 Task: Research Airbnb accommodation in Linz, Austria from 10th December, 2023 to 15th December, 2023 for 7 adults.4 bedrooms having 7 beds and 4 bathrooms. Property type can be house. Amenities needed are: wifi, TV, hot tub, gym, smoking allowed. Booking option can be shelf check-in. Look for 3 properties as per requirement.
Action: Key pressed <Key.caps_lock>L<Key.caps_lock>inz
Screenshot: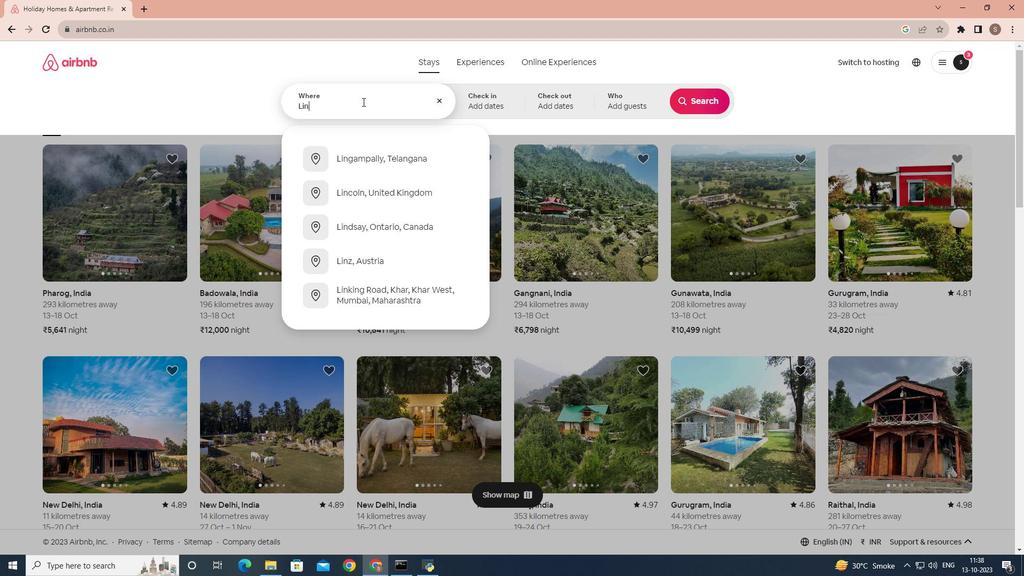 
Action: Mouse moved to (380, 165)
Screenshot: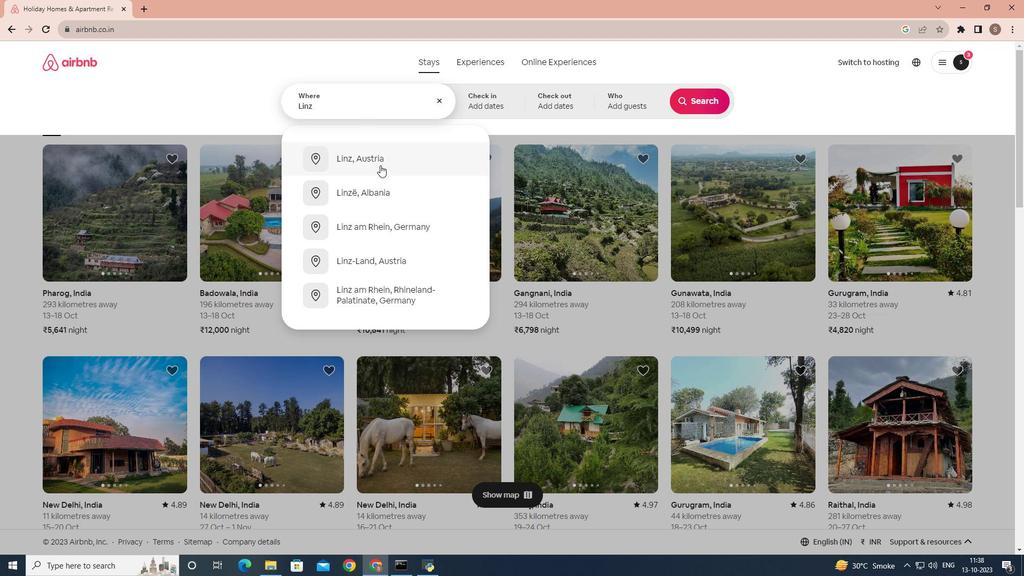 
Action: Mouse pressed left at (380, 165)
Screenshot: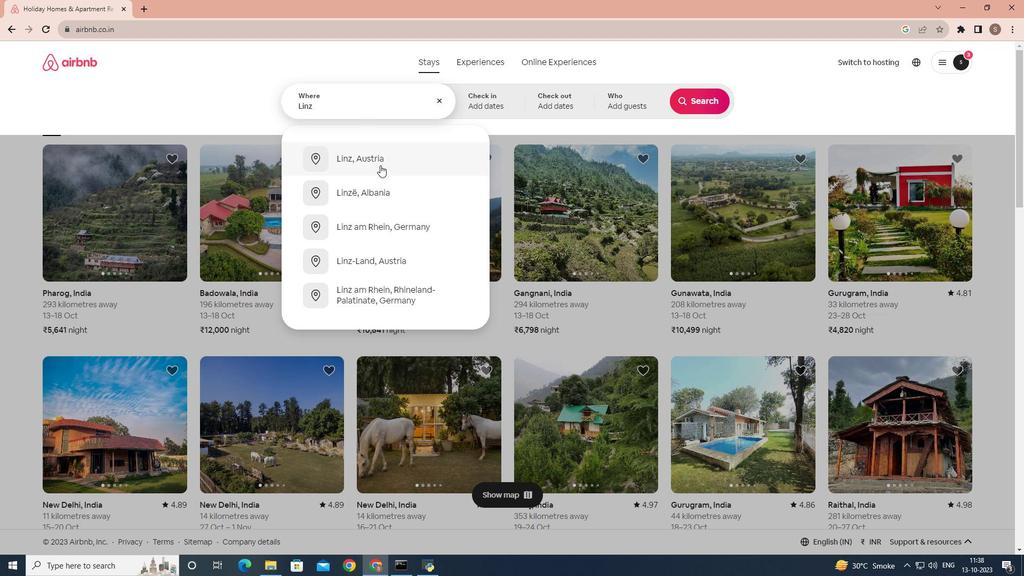 
Action: Mouse moved to (696, 181)
Screenshot: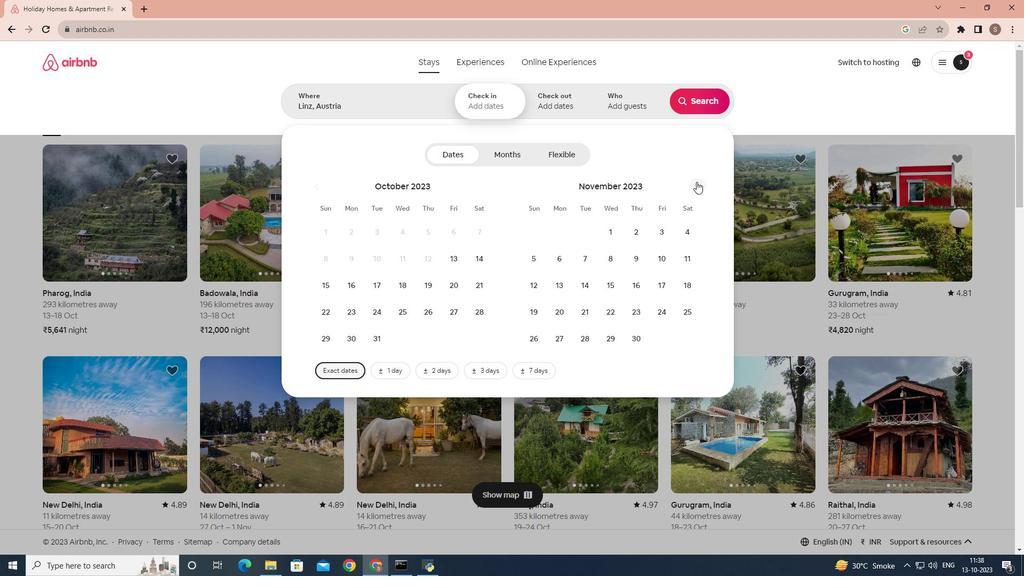 
Action: Mouse pressed left at (696, 181)
Screenshot: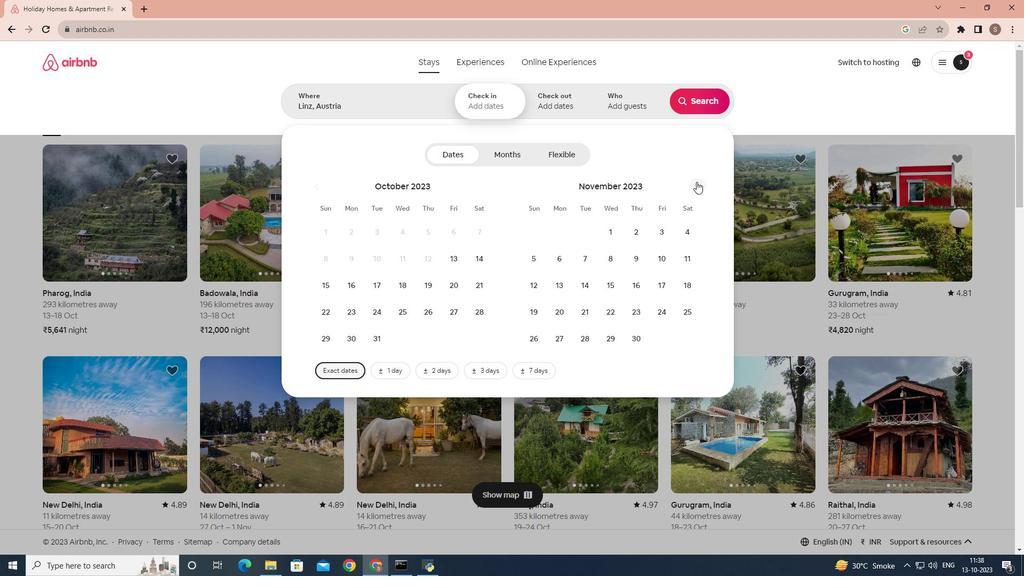 
Action: Mouse moved to (539, 284)
Screenshot: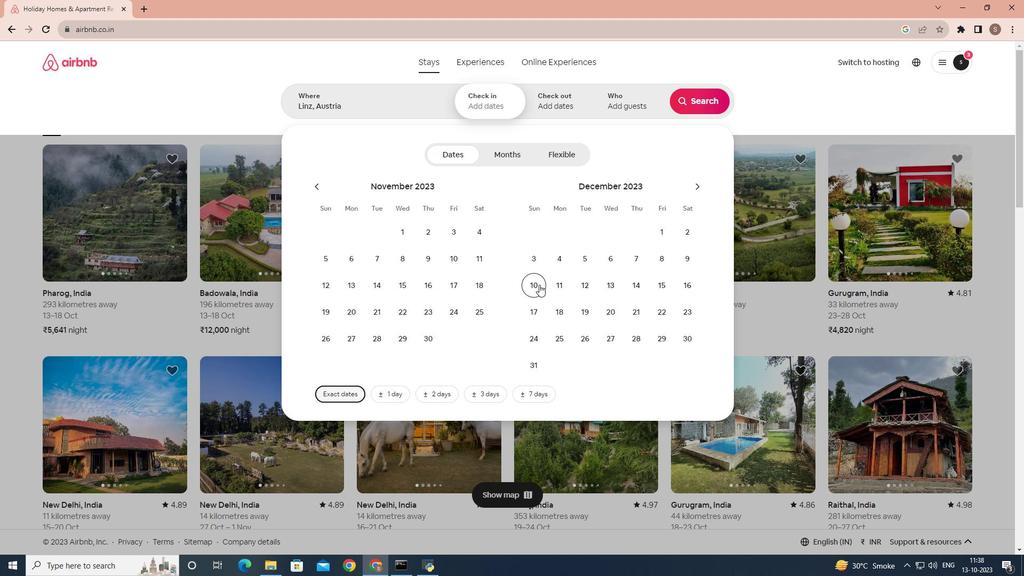 
Action: Mouse pressed left at (539, 284)
Screenshot: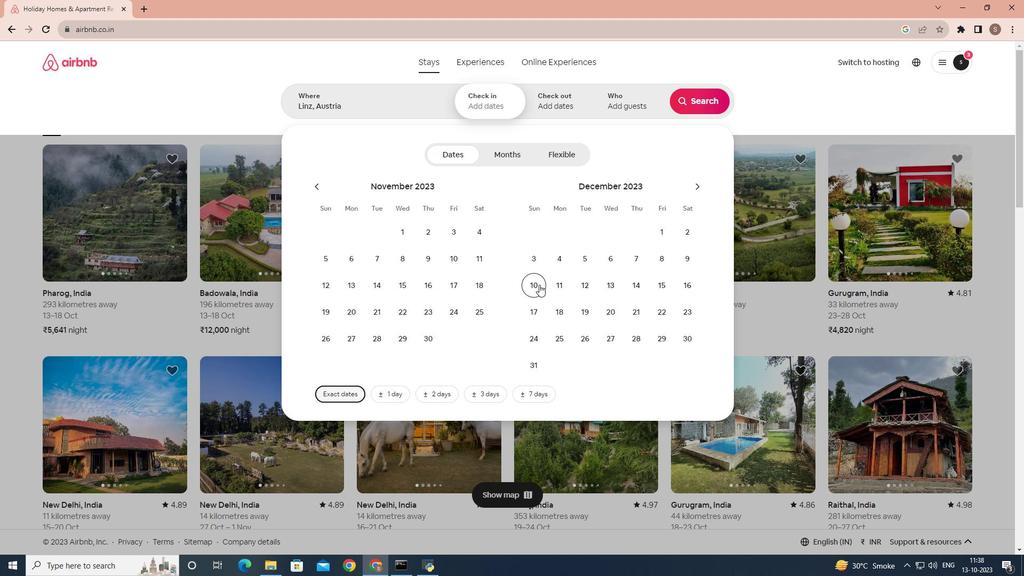 
Action: Mouse moved to (664, 287)
Screenshot: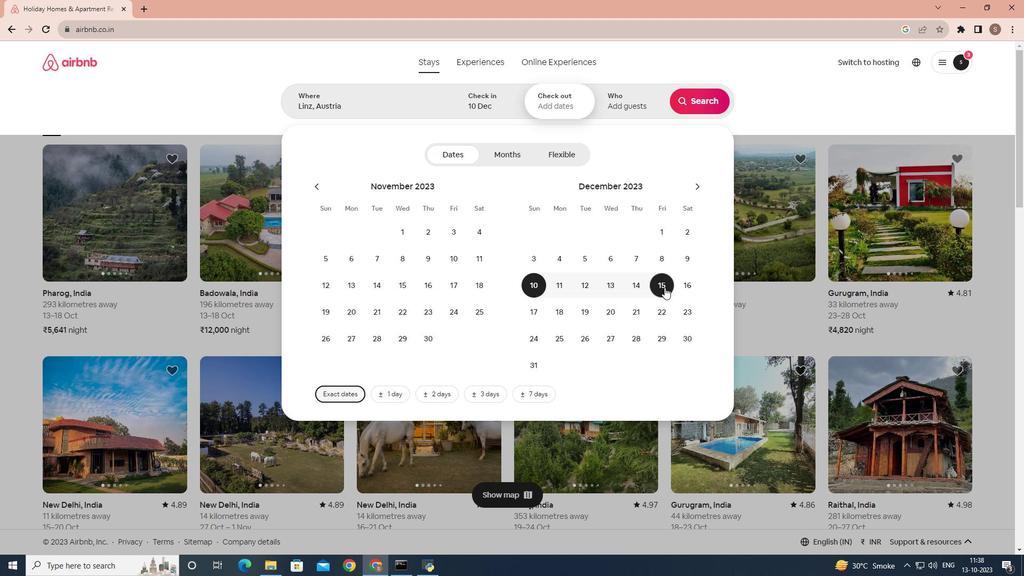 
Action: Mouse pressed left at (664, 287)
Screenshot: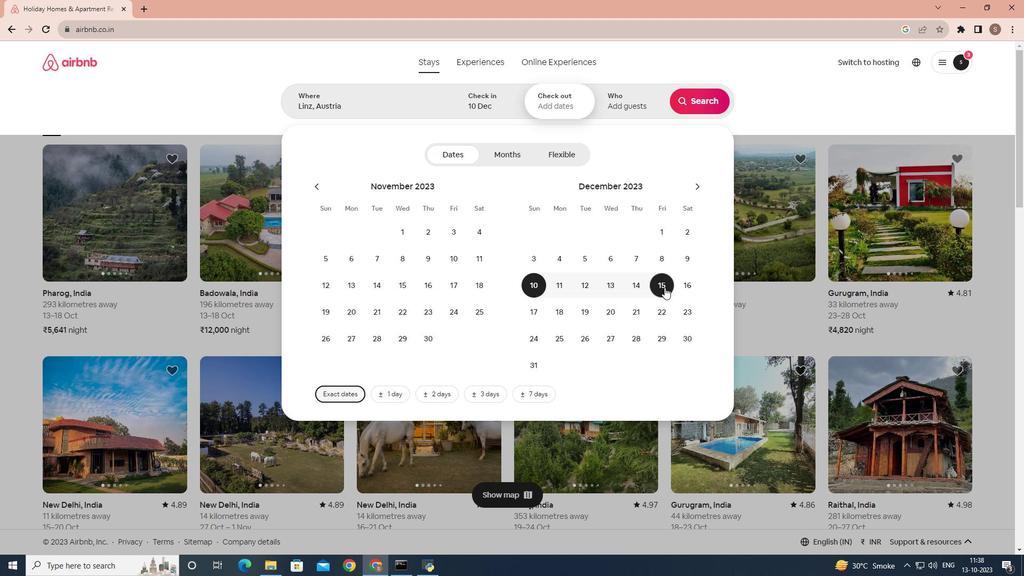 
Action: Mouse moved to (611, 94)
Screenshot: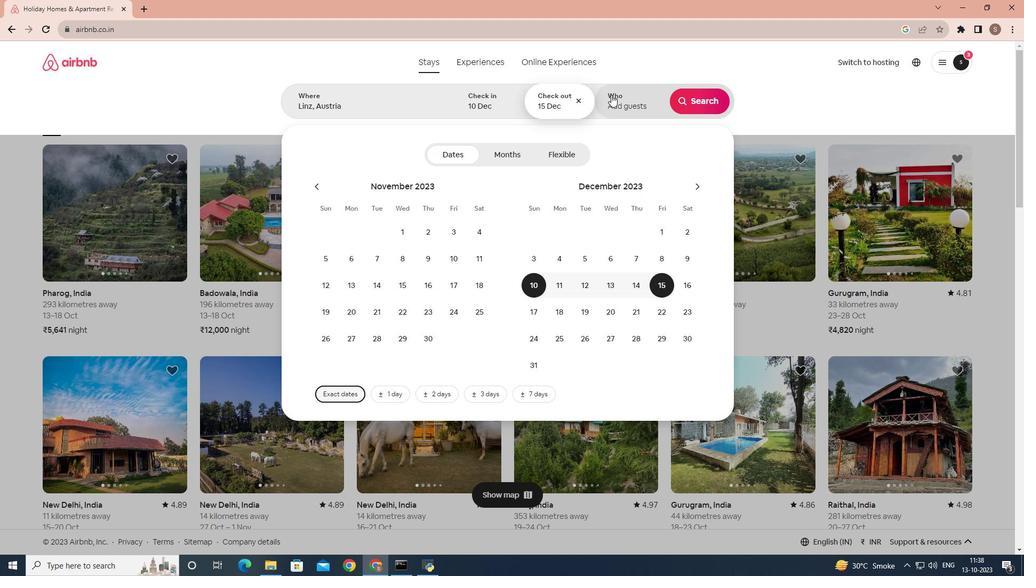 
Action: Mouse pressed left at (611, 94)
Screenshot: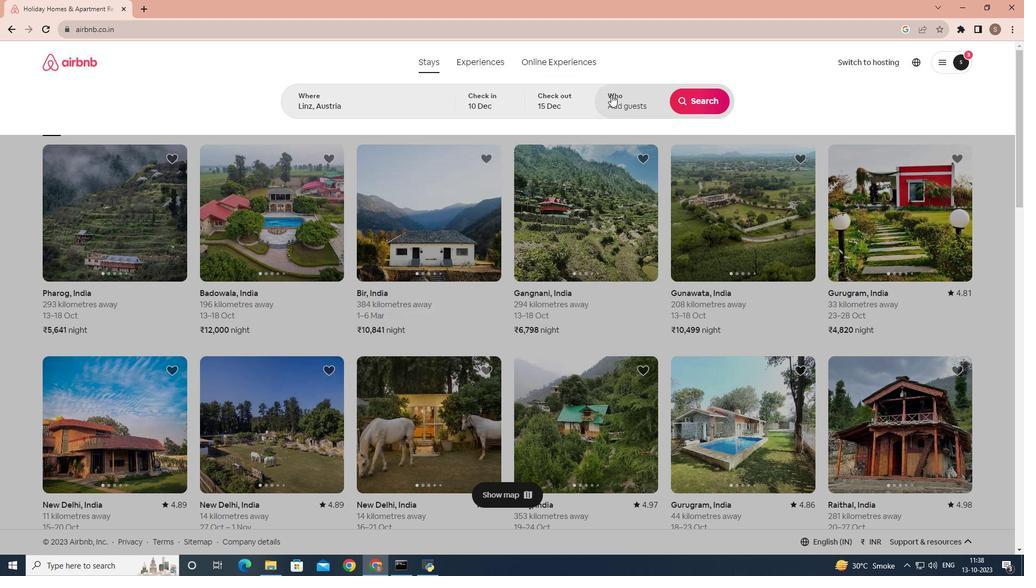 
Action: Mouse moved to (701, 158)
Screenshot: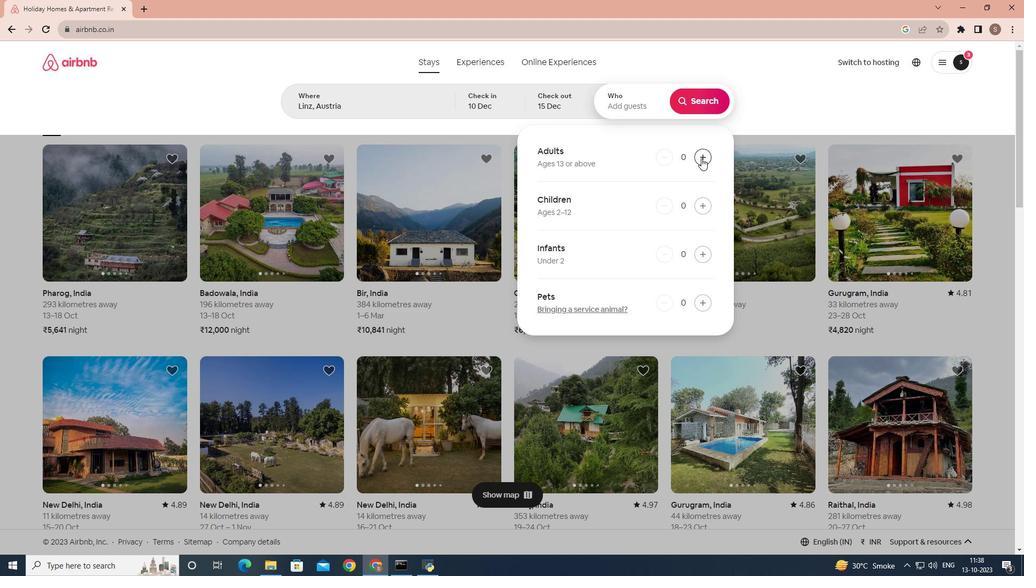 
Action: Mouse pressed left at (701, 158)
Screenshot: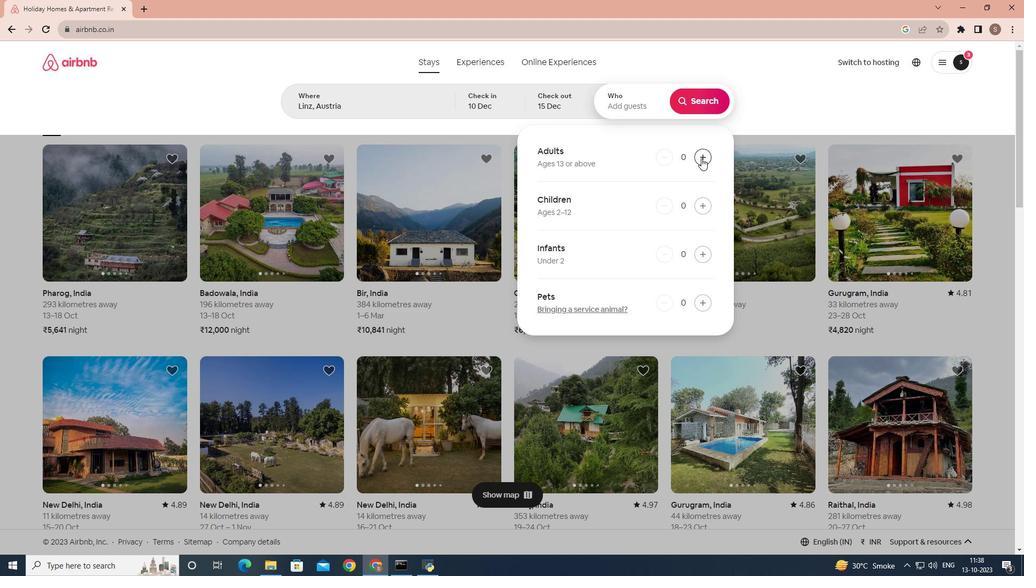 
Action: Mouse pressed left at (701, 158)
Screenshot: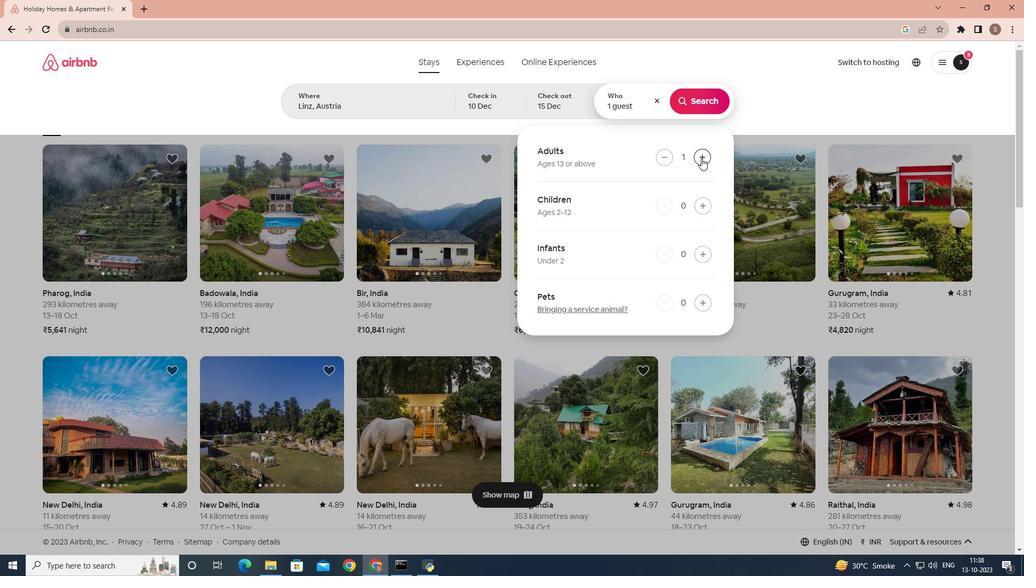 
Action: Mouse pressed left at (701, 158)
Screenshot: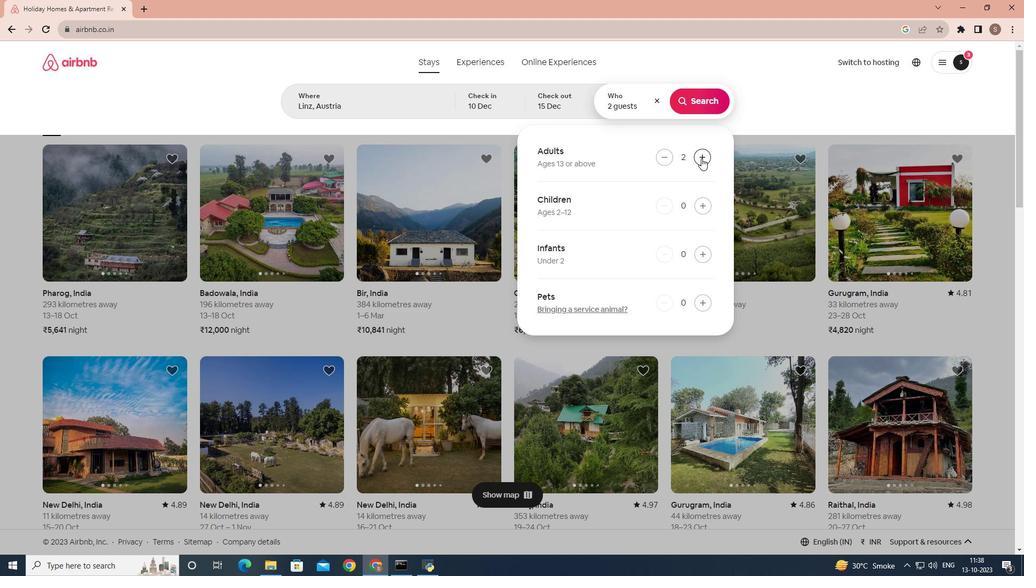 
Action: Mouse pressed left at (701, 158)
Screenshot: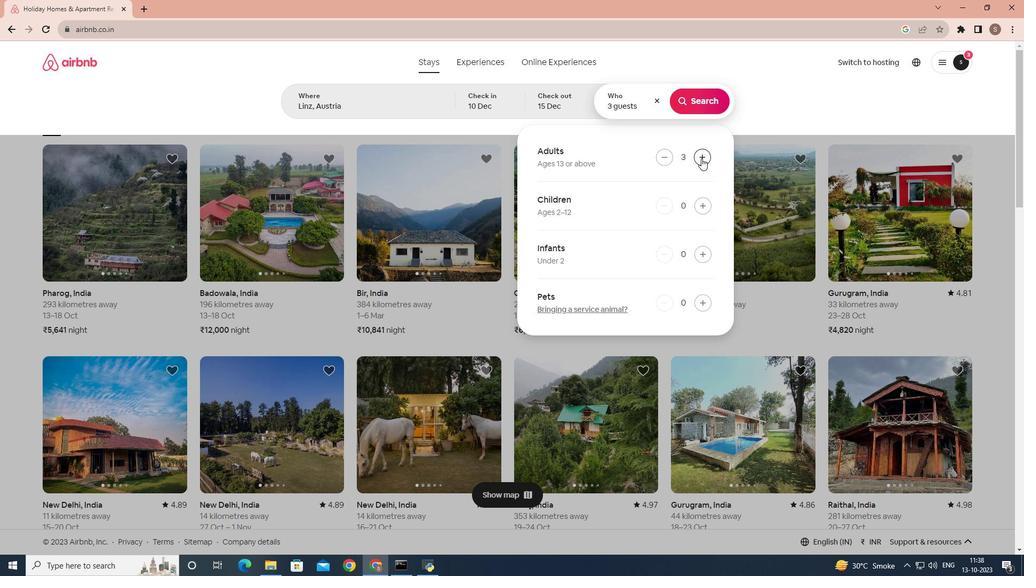 
Action: Mouse pressed left at (701, 158)
Screenshot: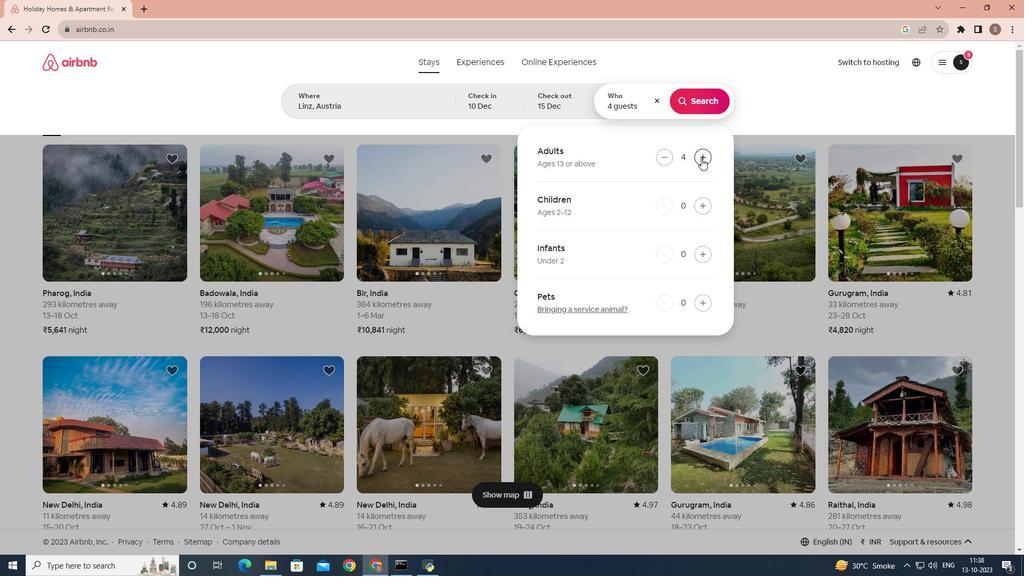 
Action: Mouse pressed left at (701, 158)
Screenshot: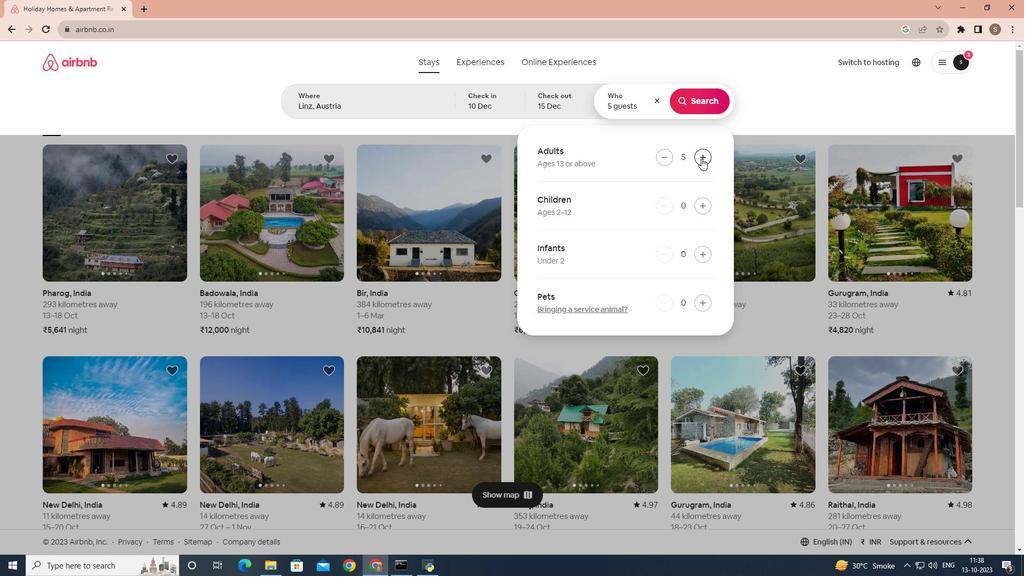 
Action: Mouse pressed left at (701, 158)
Screenshot: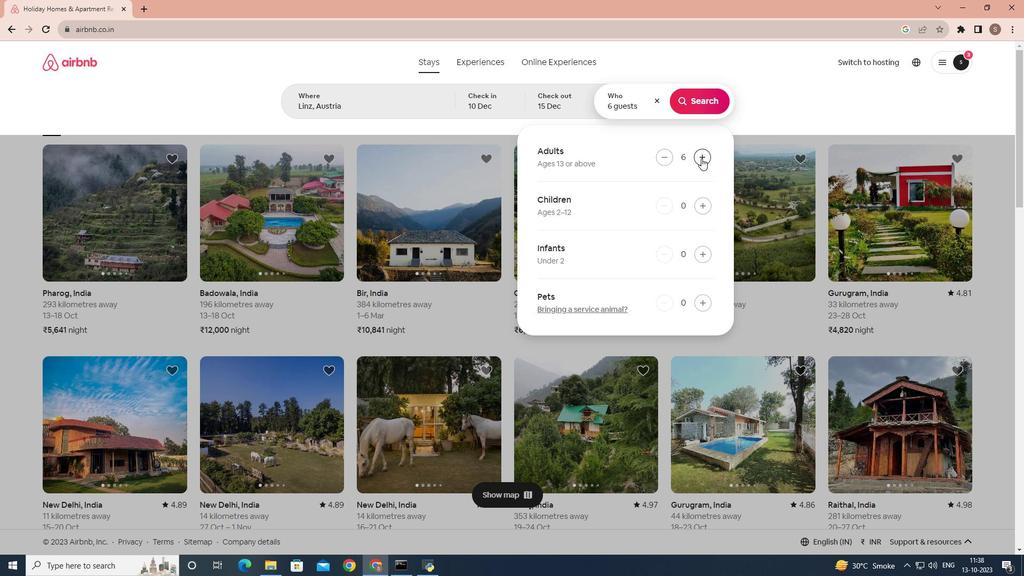 
Action: Mouse moved to (702, 108)
Screenshot: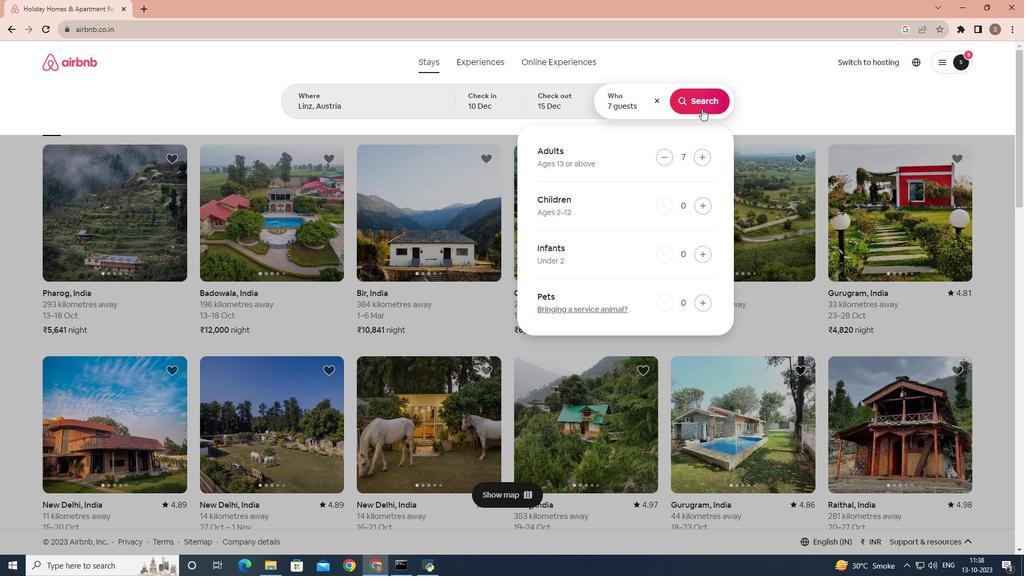 
Action: Mouse pressed left at (702, 108)
Screenshot: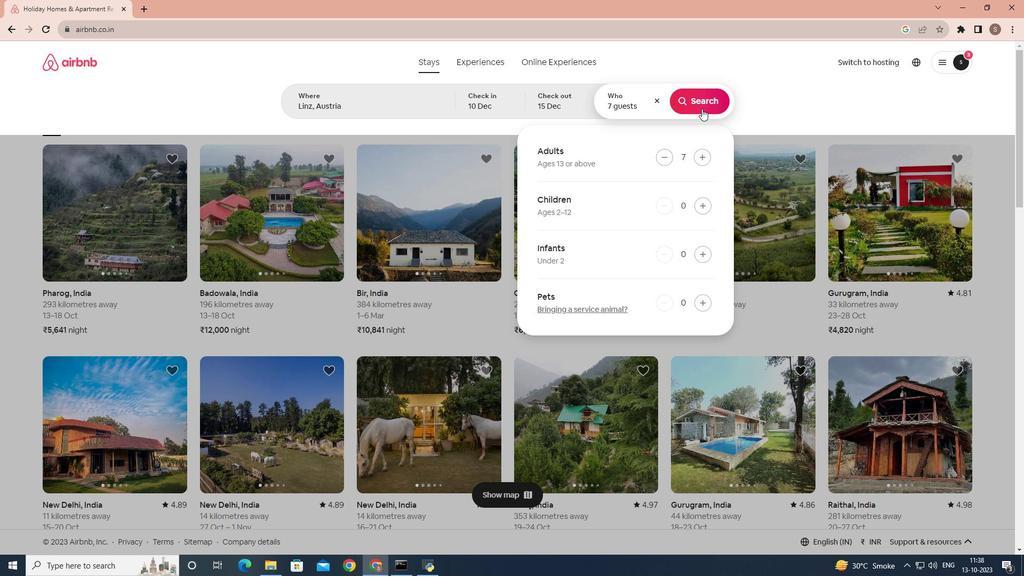 
Action: Mouse moved to (856, 113)
Screenshot: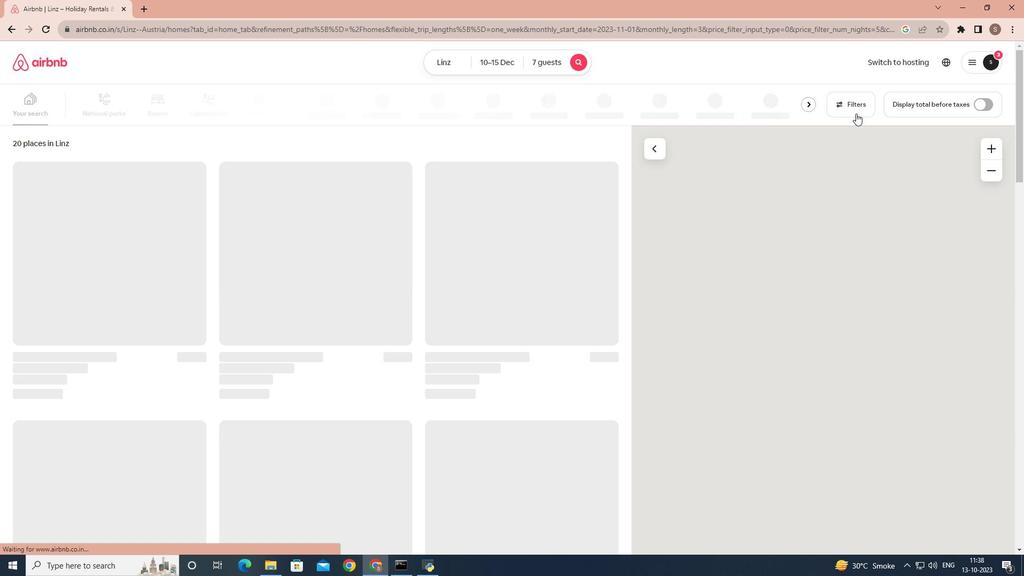 
Action: Mouse pressed left at (856, 113)
Screenshot: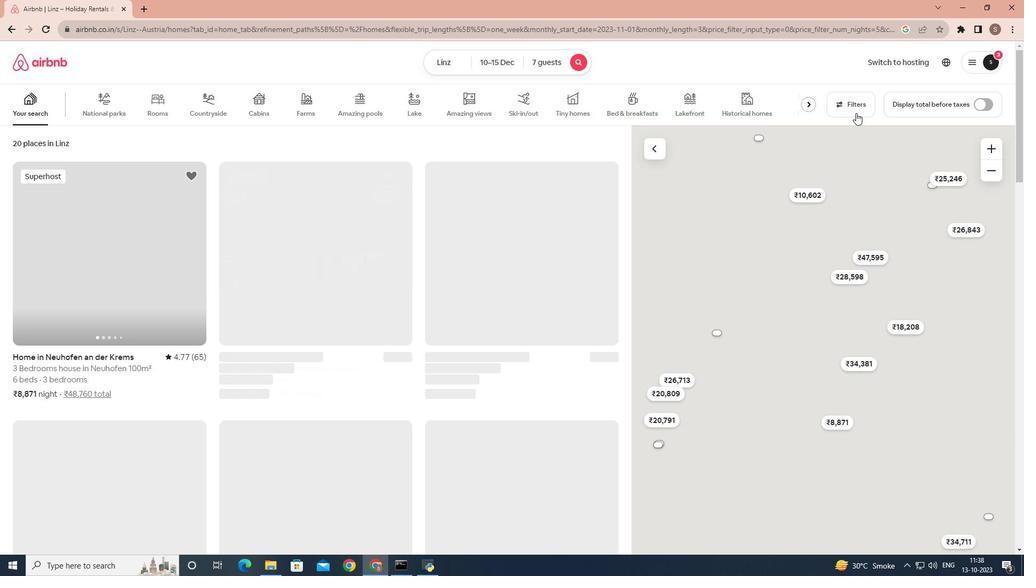 
Action: Mouse moved to (389, 350)
Screenshot: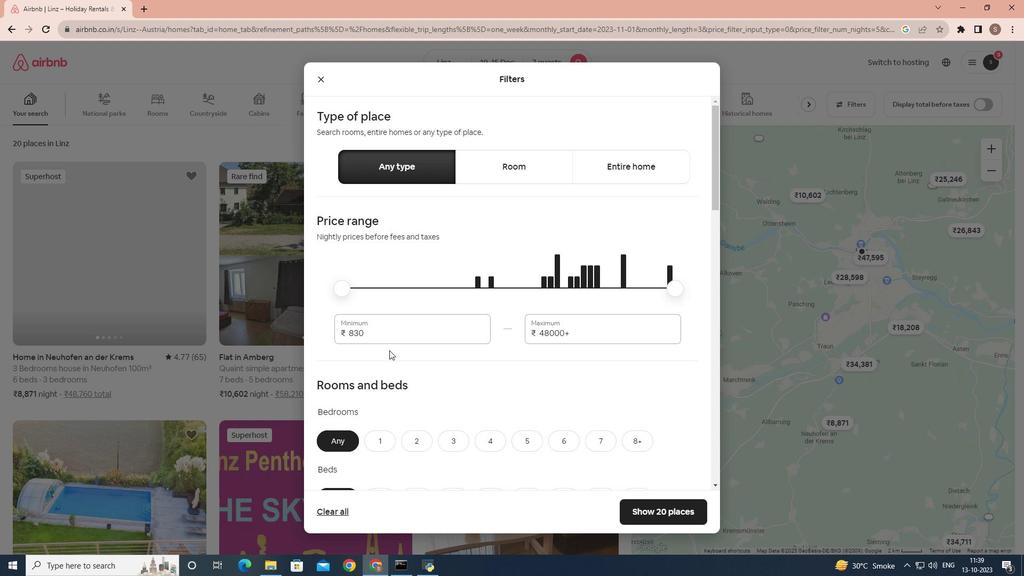
Action: Mouse scrolled (389, 349) with delta (0, 0)
Screenshot: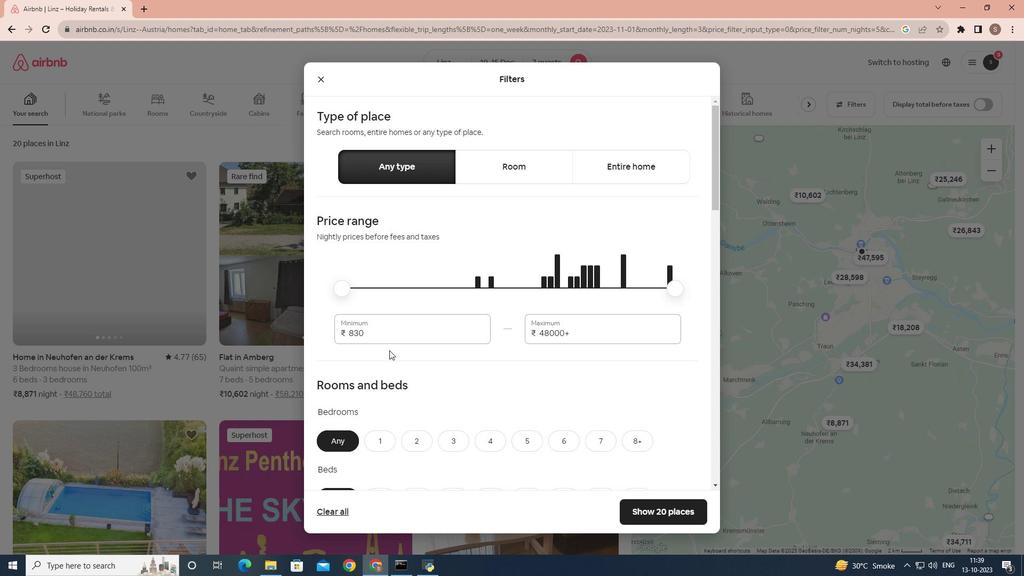 
Action: Mouse scrolled (389, 349) with delta (0, 0)
Screenshot: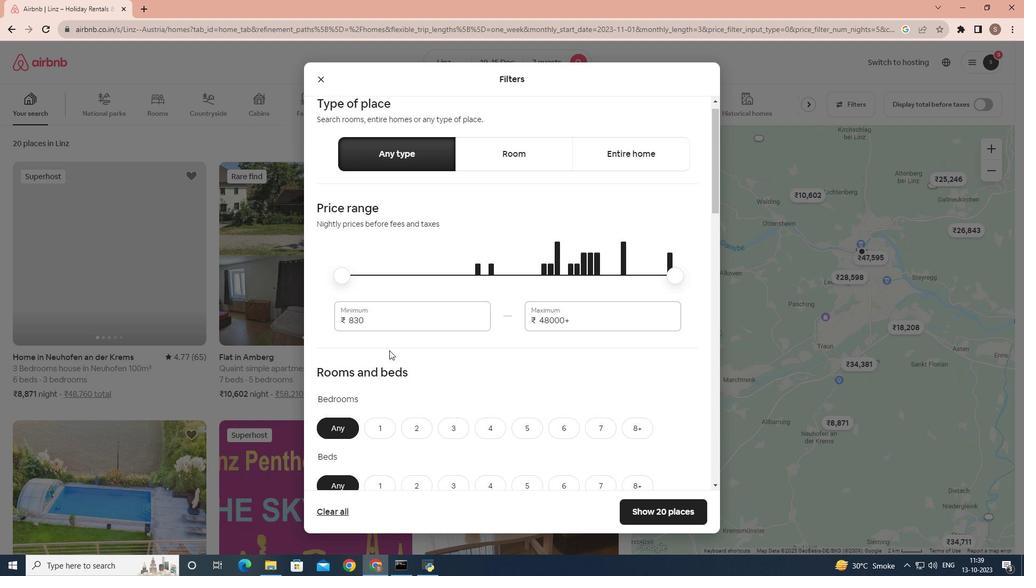 
Action: Mouse scrolled (389, 349) with delta (0, 0)
Screenshot: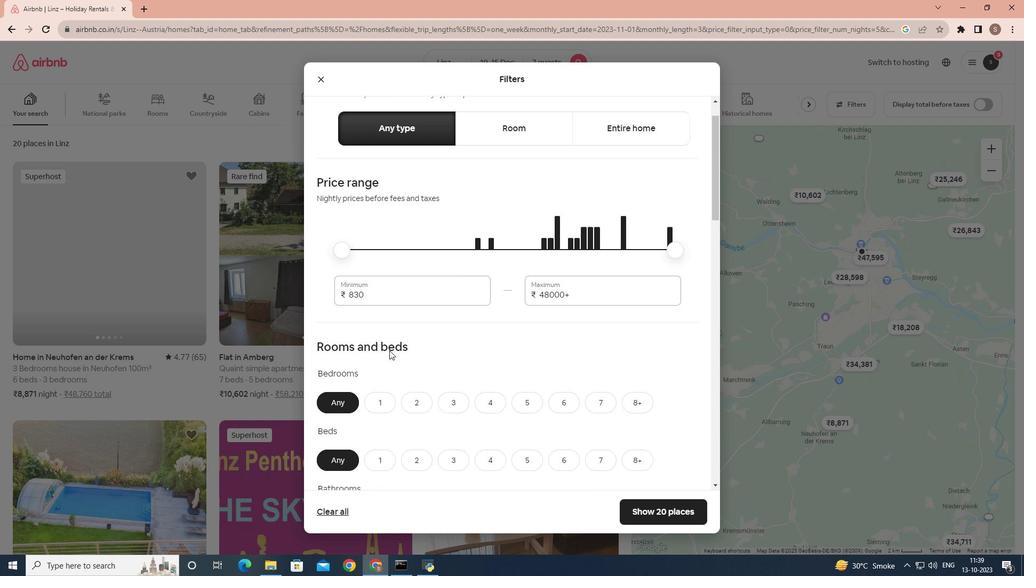 
Action: Mouse moved to (490, 280)
Screenshot: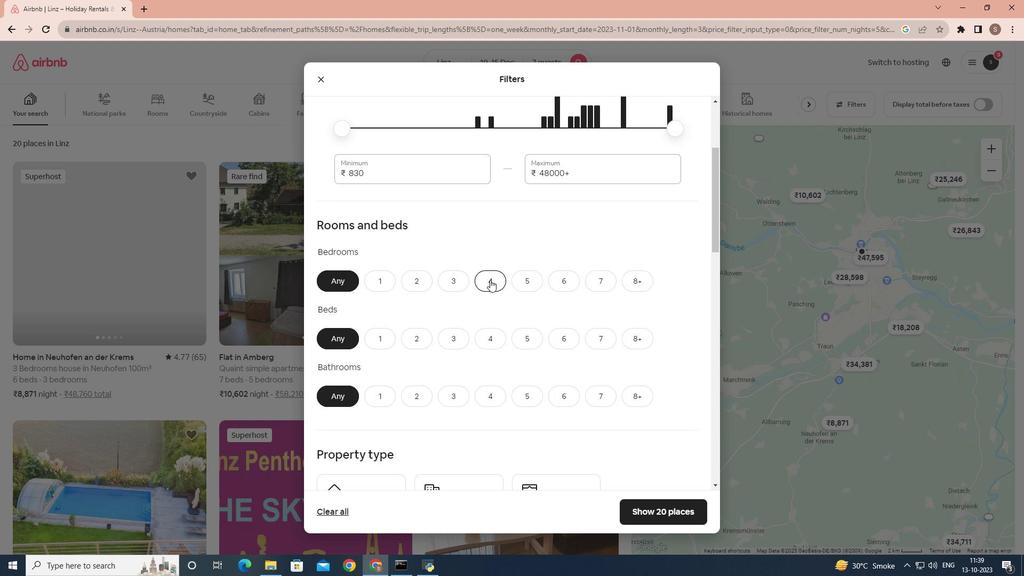 
Action: Mouse pressed left at (490, 280)
Screenshot: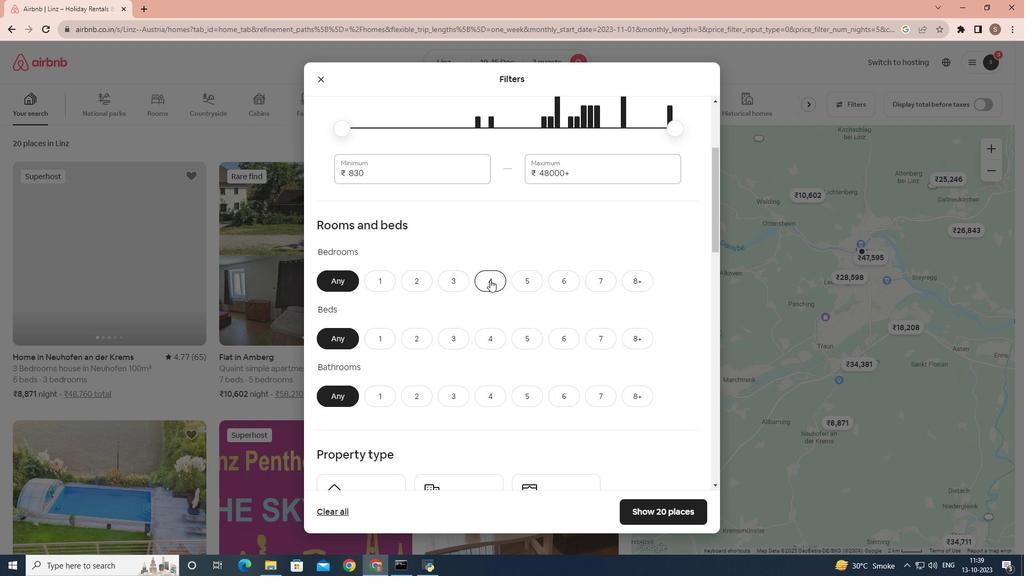 
Action: Mouse moved to (610, 335)
Screenshot: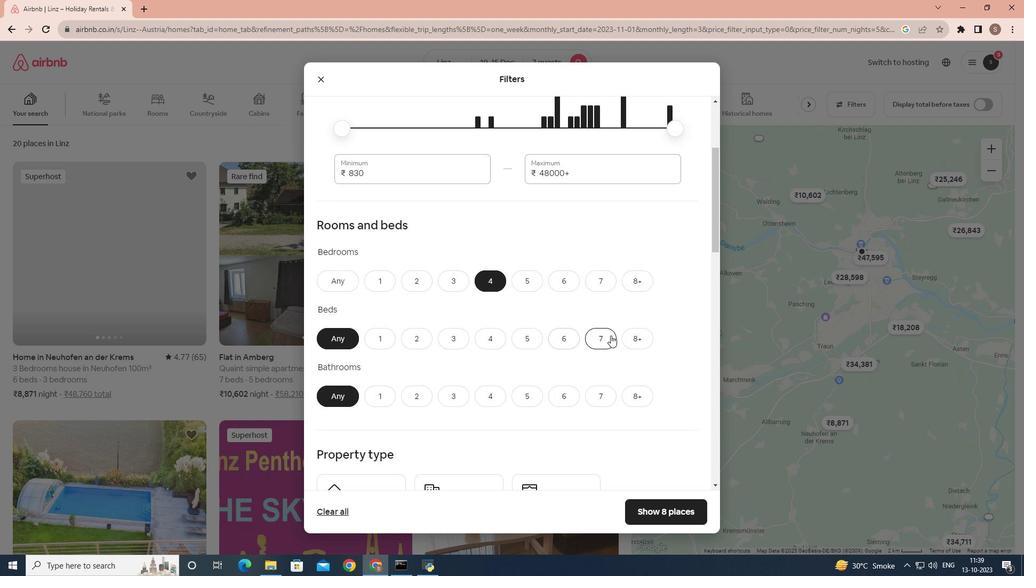 
Action: Mouse pressed left at (610, 335)
Screenshot: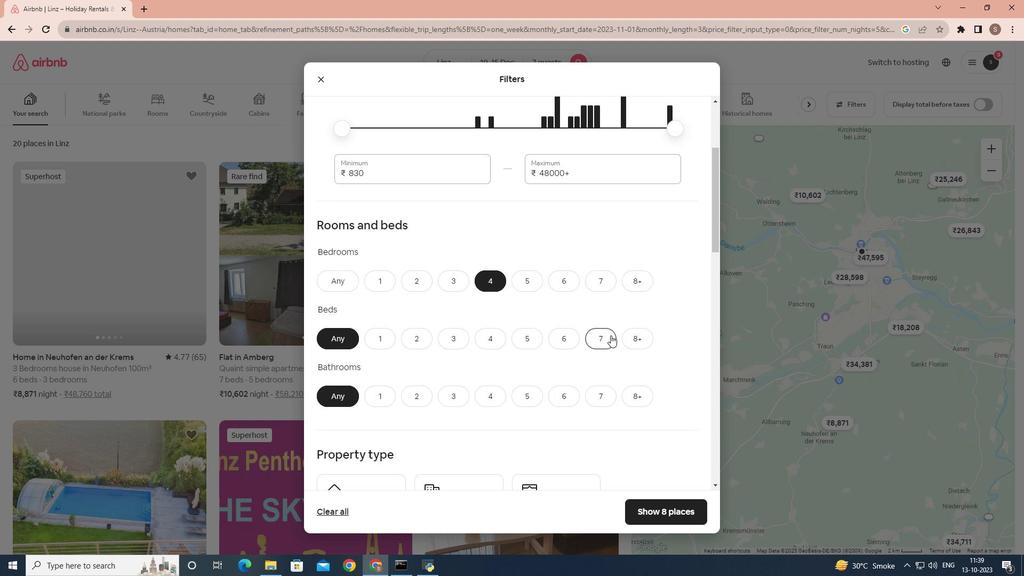 
Action: Mouse moved to (496, 399)
Screenshot: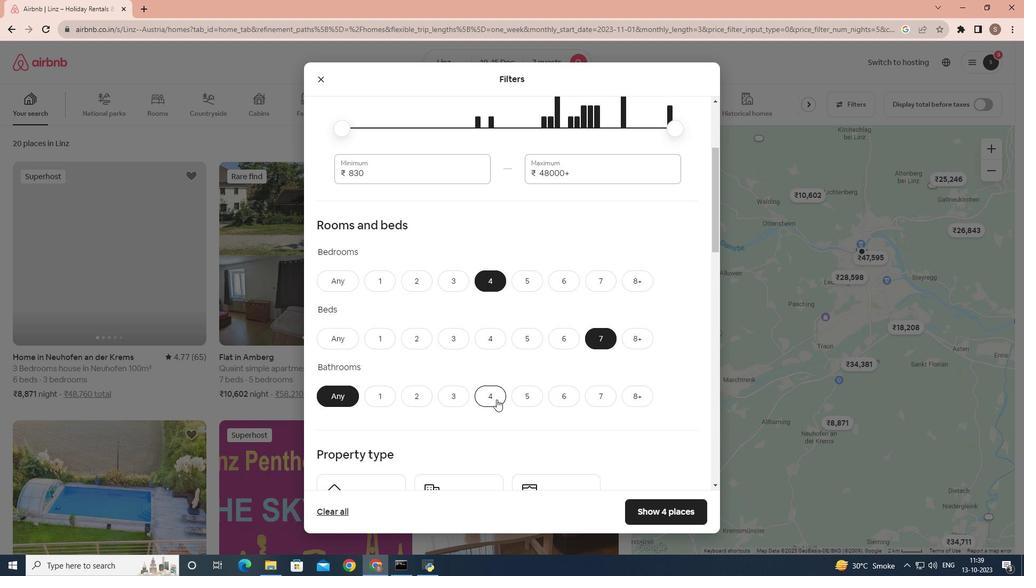 
Action: Mouse pressed left at (496, 399)
Screenshot: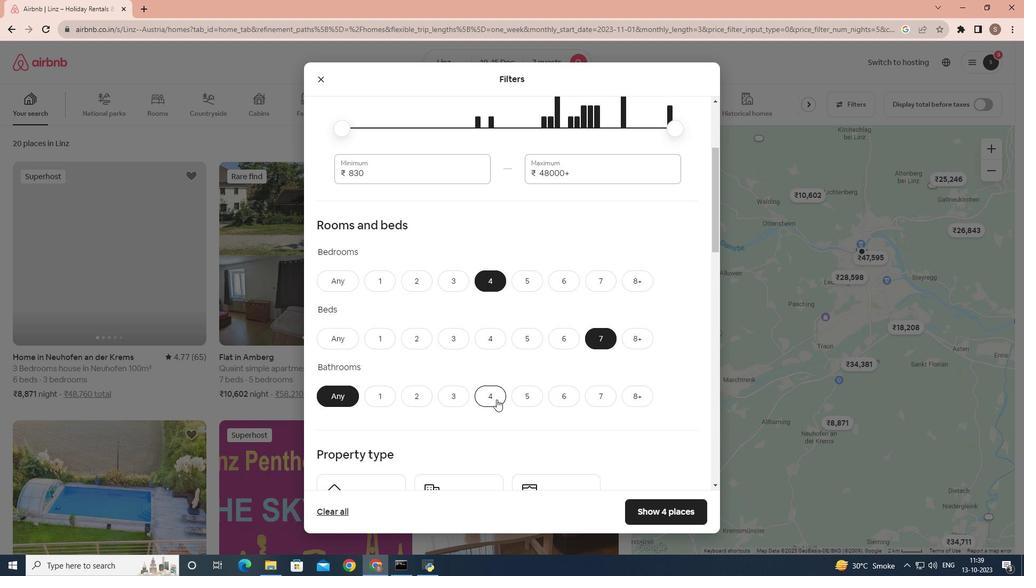 
Action: Mouse moved to (373, 401)
Screenshot: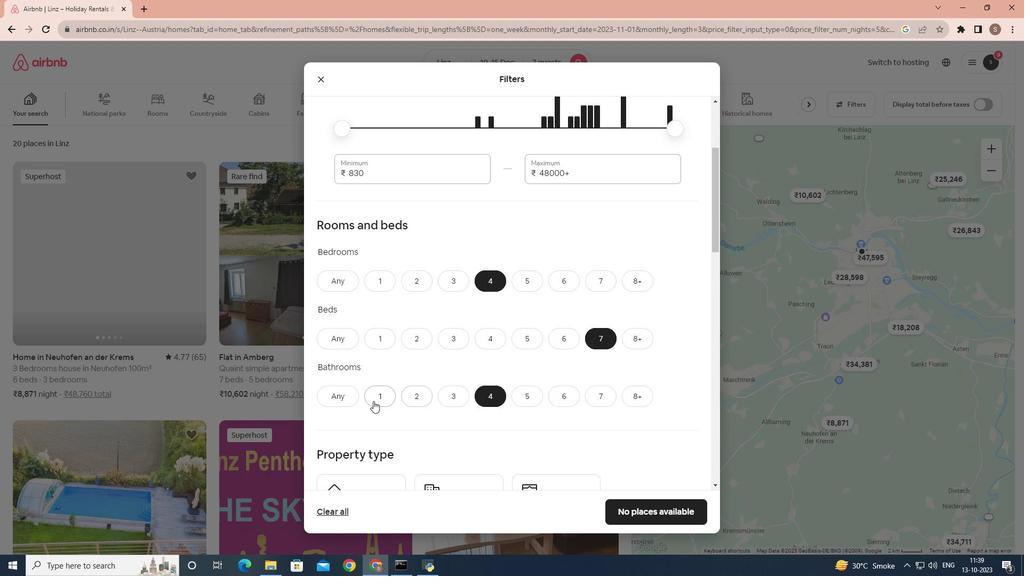 
Action: Mouse scrolled (373, 400) with delta (0, 0)
Screenshot: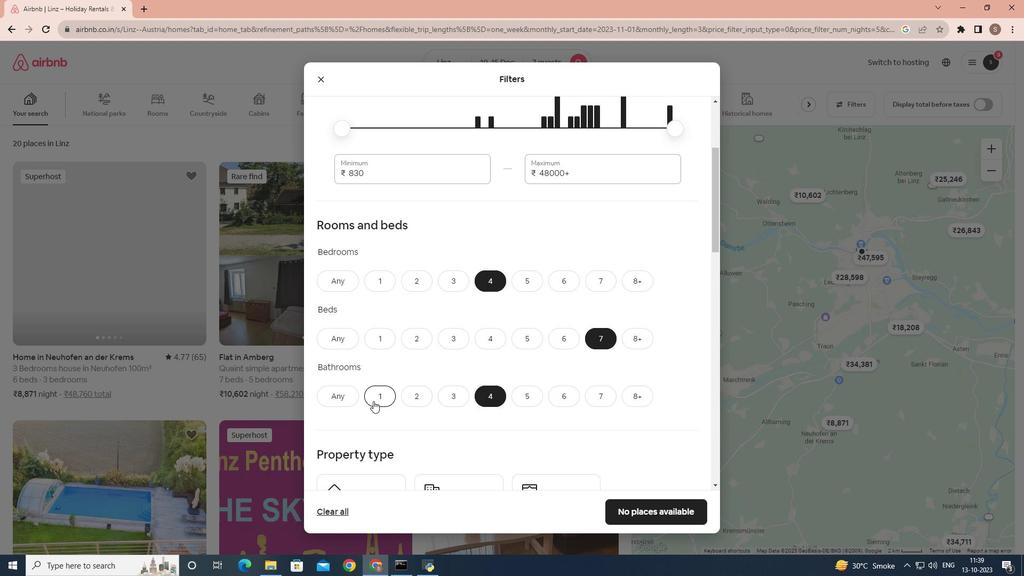
Action: Mouse scrolled (373, 400) with delta (0, 0)
Screenshot: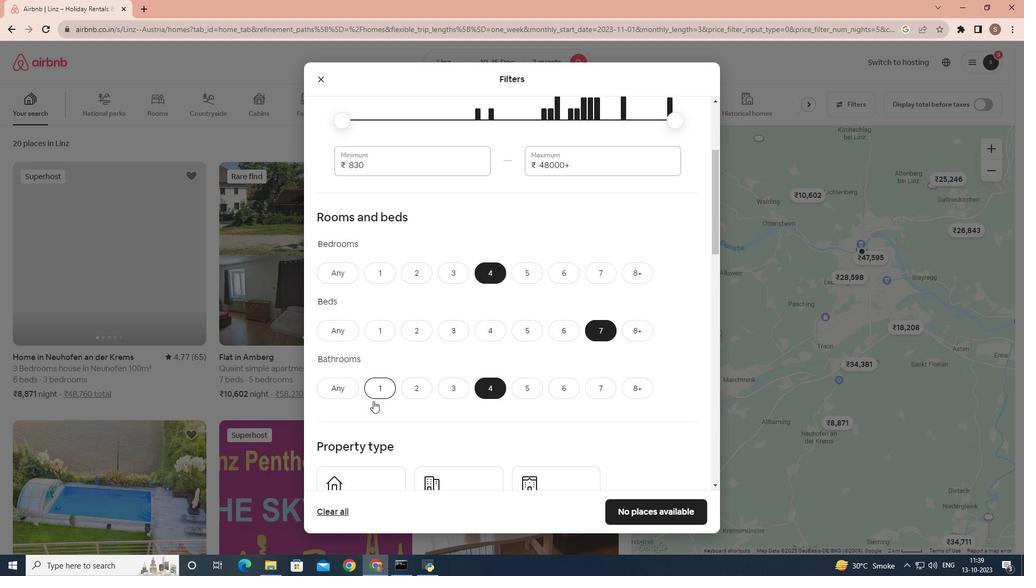 
Action: Mouse scrolled (373, 400) with delta (0, 0)
Screenshot: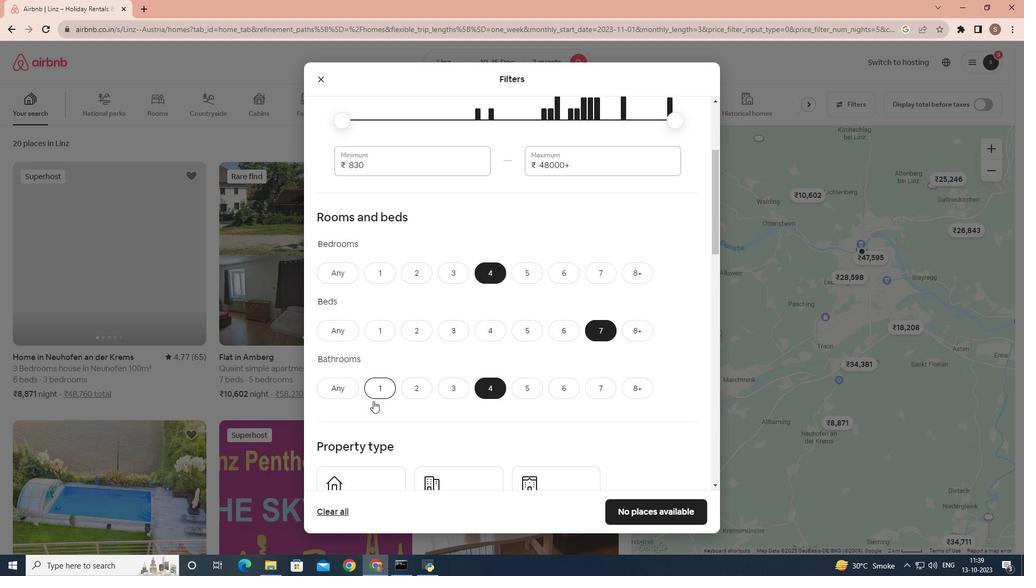 
Action: Mouse scrolled (373, 400) with delta (0, 0)
Screenshot: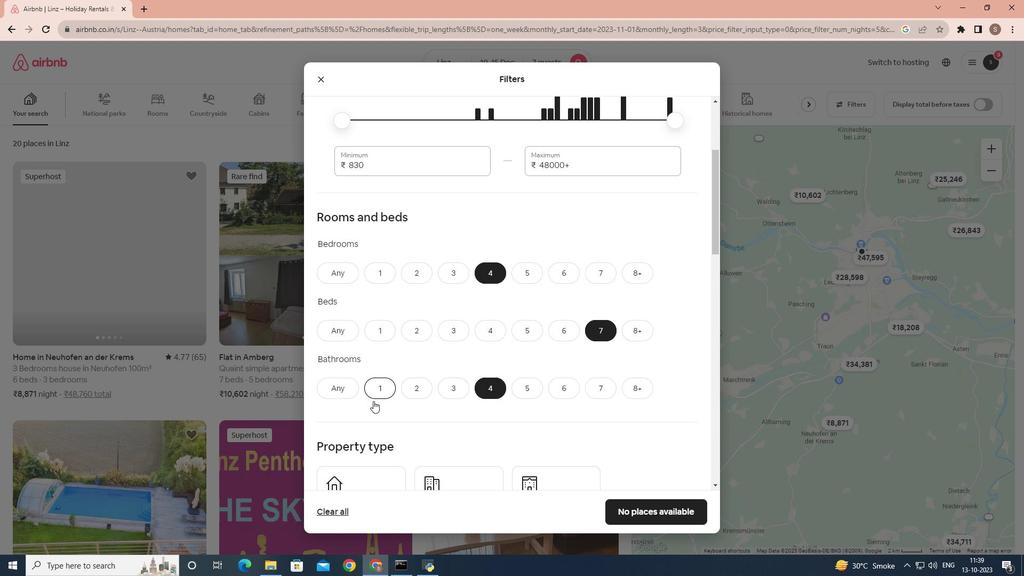 
Action: Mouse scrolled (373, 400) with delta (0, 0)
Screenshot: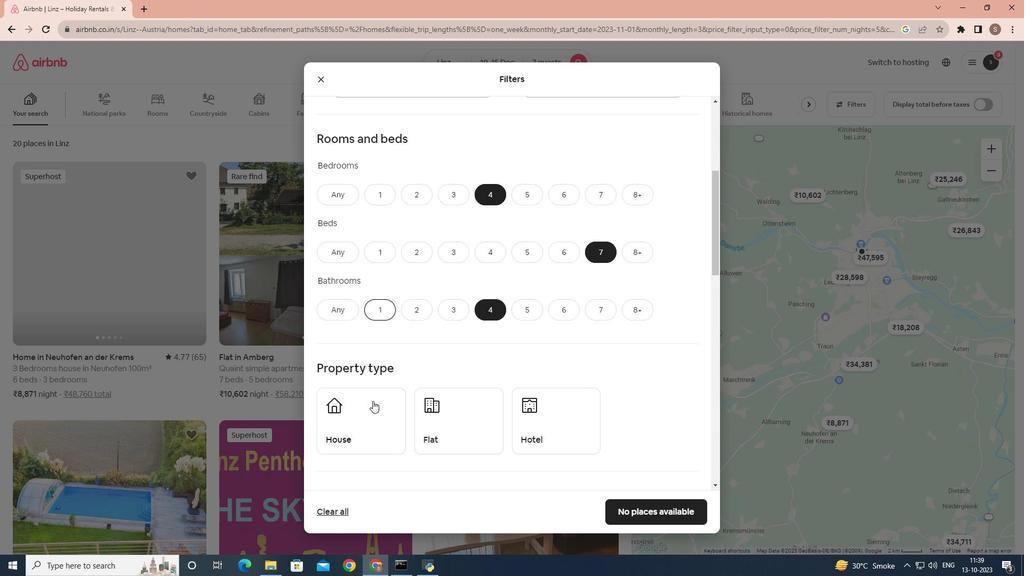 
Action: Mouse moved to (357, 255)
Screenshot: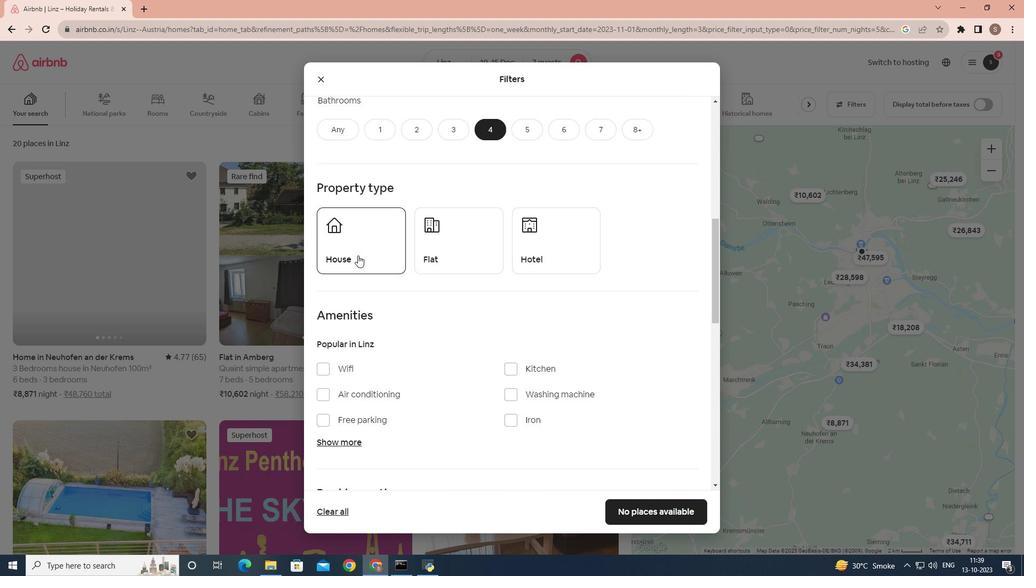 
Action: Mouse pressed left at (357, 255)
Screenshot: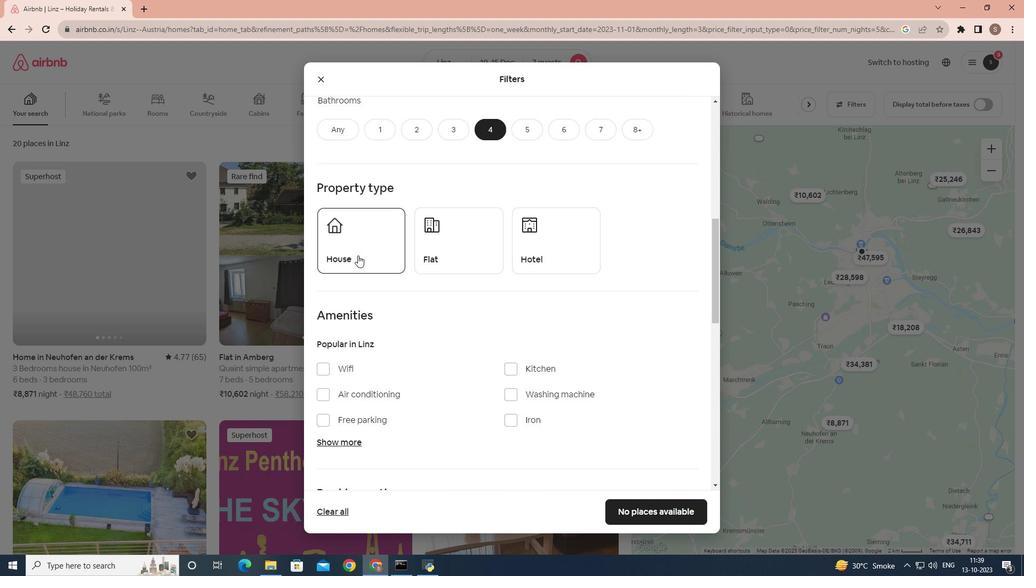 
Action: Mouse moved to (417, 413)
Screenshot: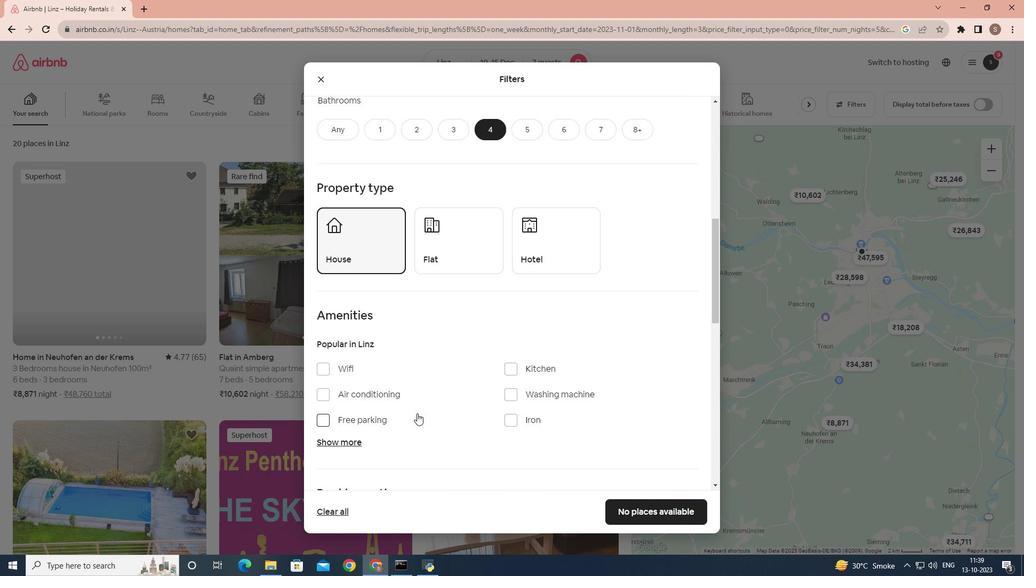 
Action: Mouse scrolled (417, 412) with delta (0, 0)
Screenshot: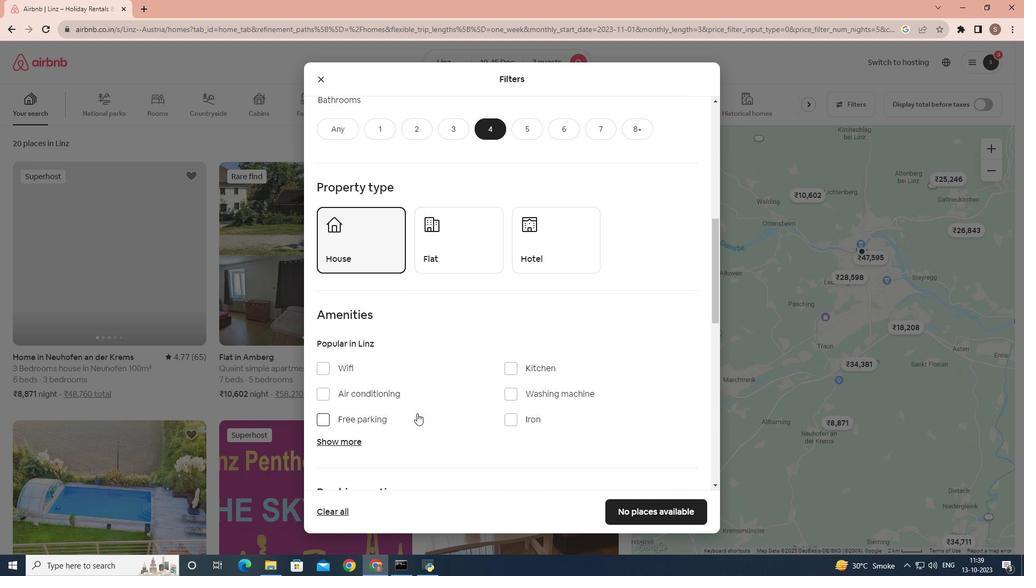 
Action: Mouse scrolled (417, 412) with delta (0, 0)
Screenshot: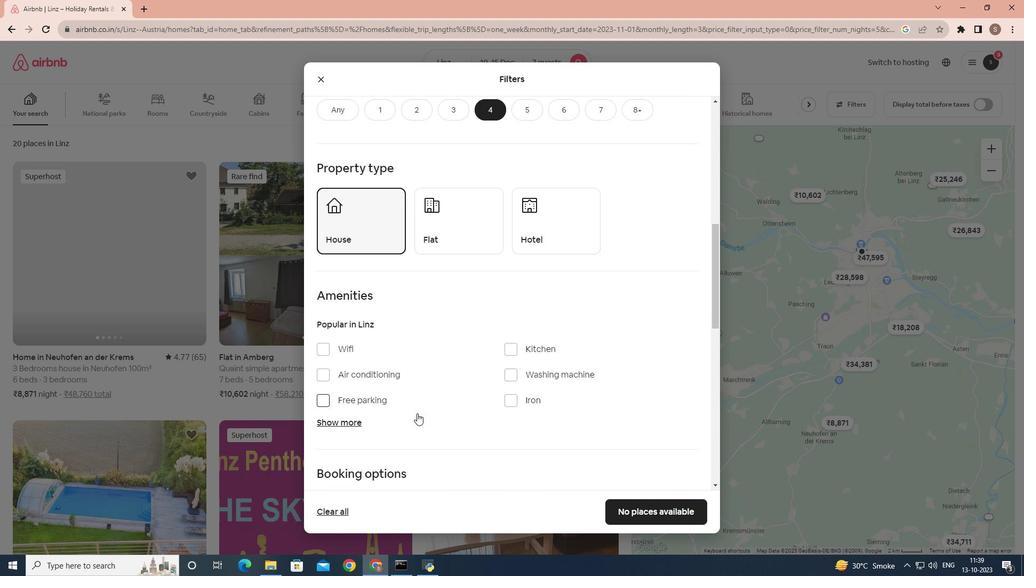 
Action: Mouse moved to (347, 333)
Screenshot: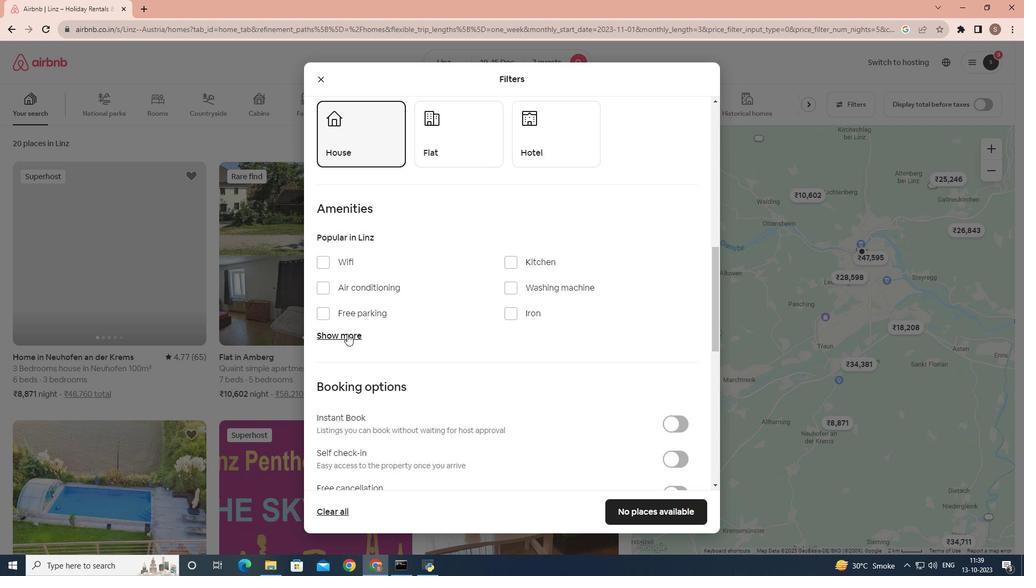 
Action: Mouse pressed left at (347, 333)
Screenshot: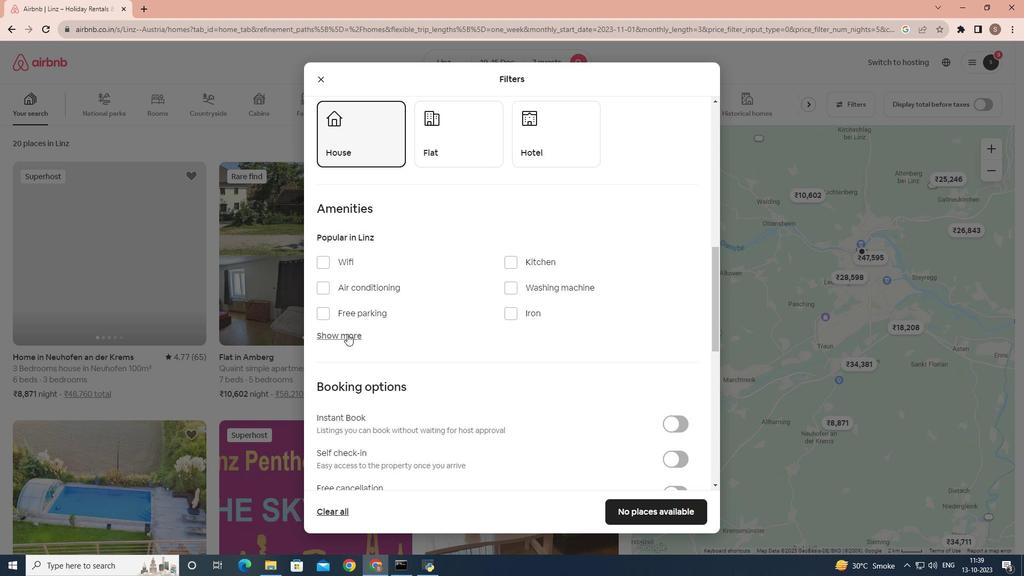
Action: Mouse moved to (489, 309)
Screenshot: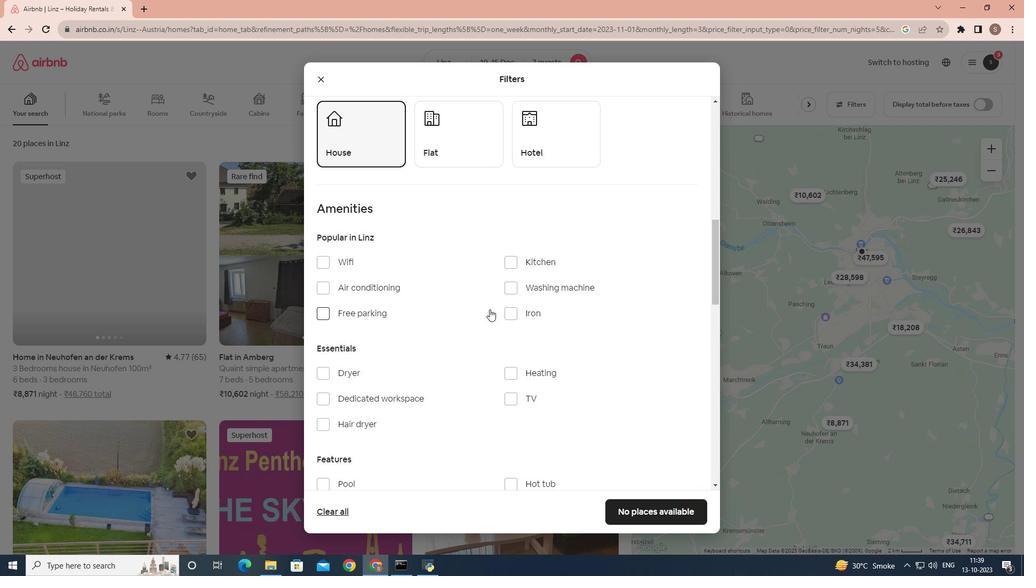 
Action: Mouse scrolled (489, 308) with delta (0, 0)
Screenshot: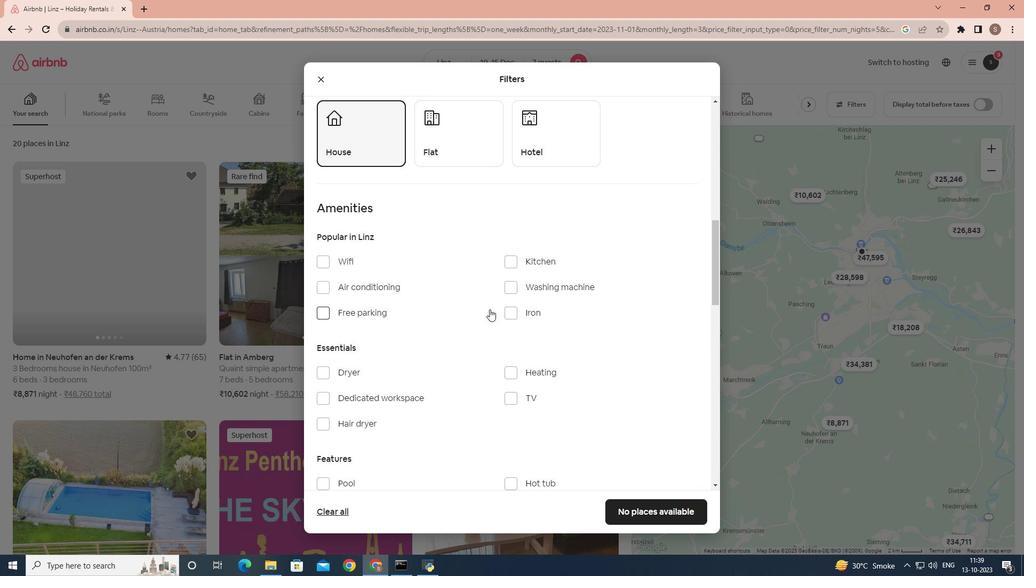 
Action: Mouse scrolled (489, 308) with delta (0, 0)
Screenshot: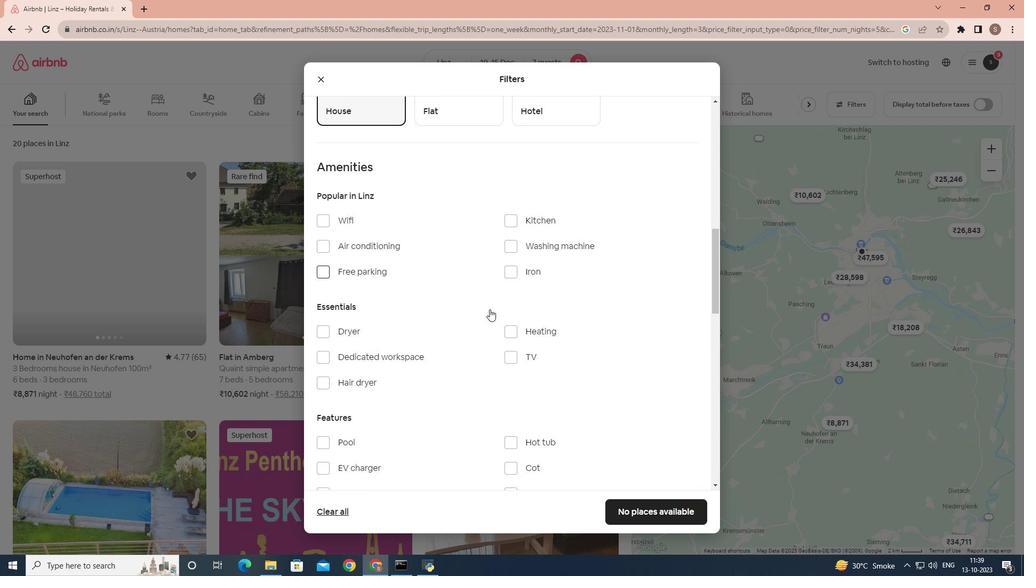 
Action: Mouse moved to (346, 162)
Screenshot: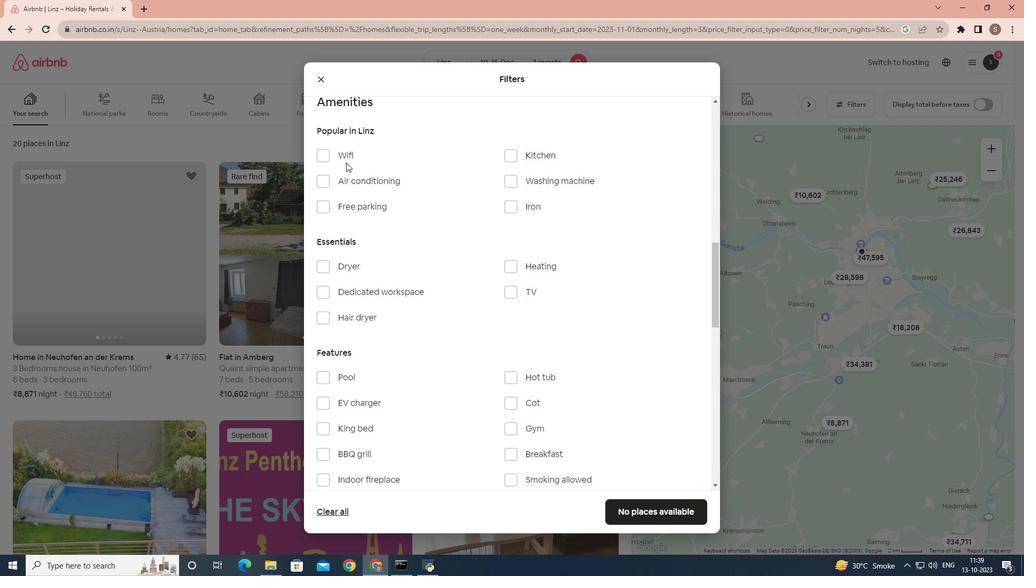 
Action: Mouse pressed left at (346, 162)
Screenshot: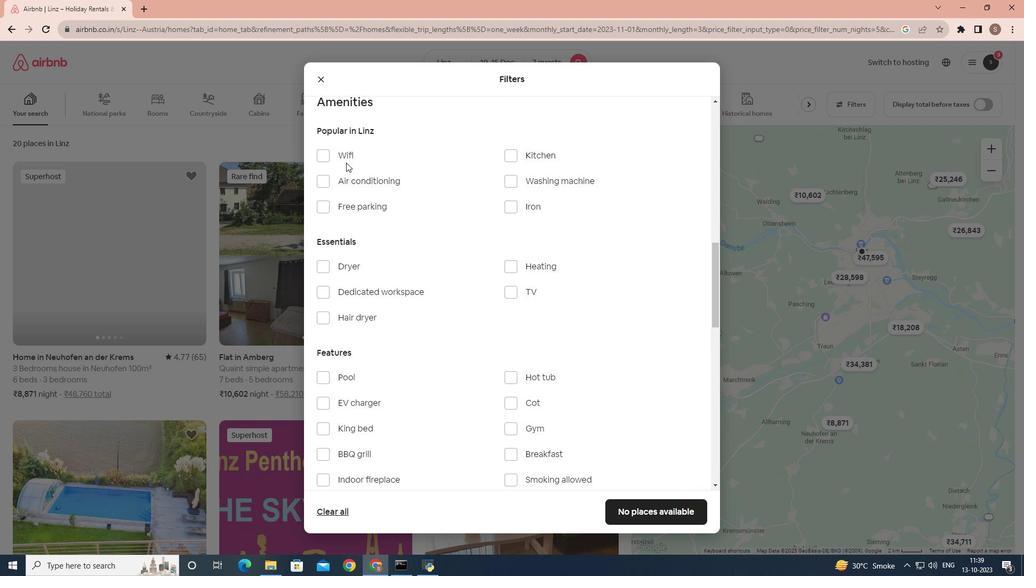 
Action: Mouse moved to (354, 159)
Screenshot: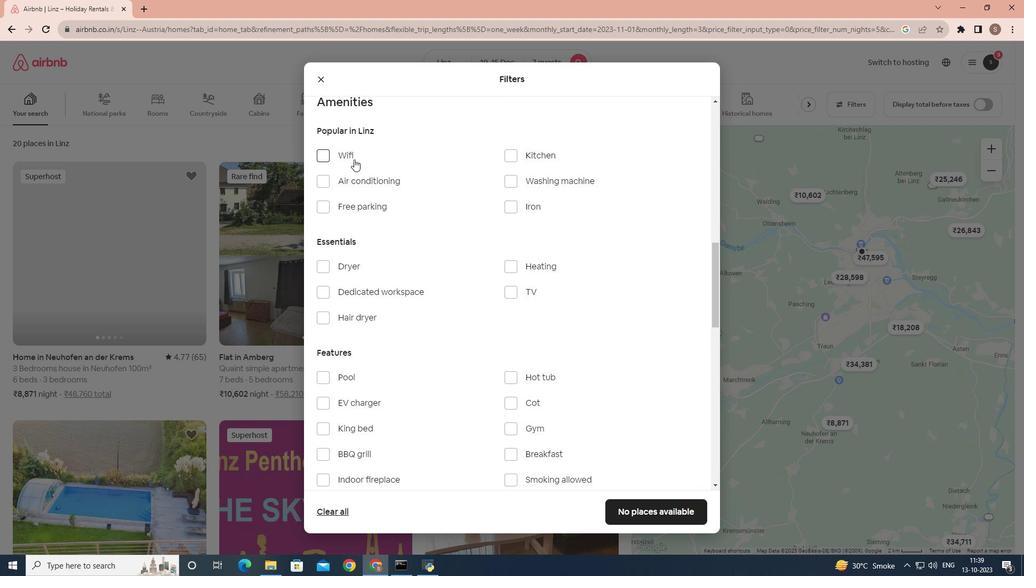 
Action: Mouse pressed left at (354, 159)
Screenshot: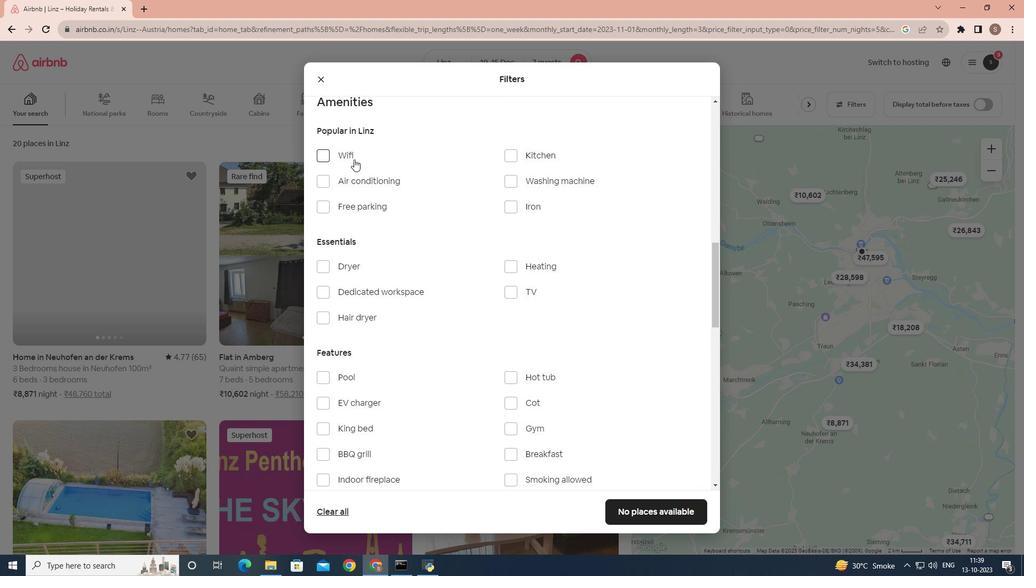 
Action: Mouse moved to (514, 287)
Screenshot: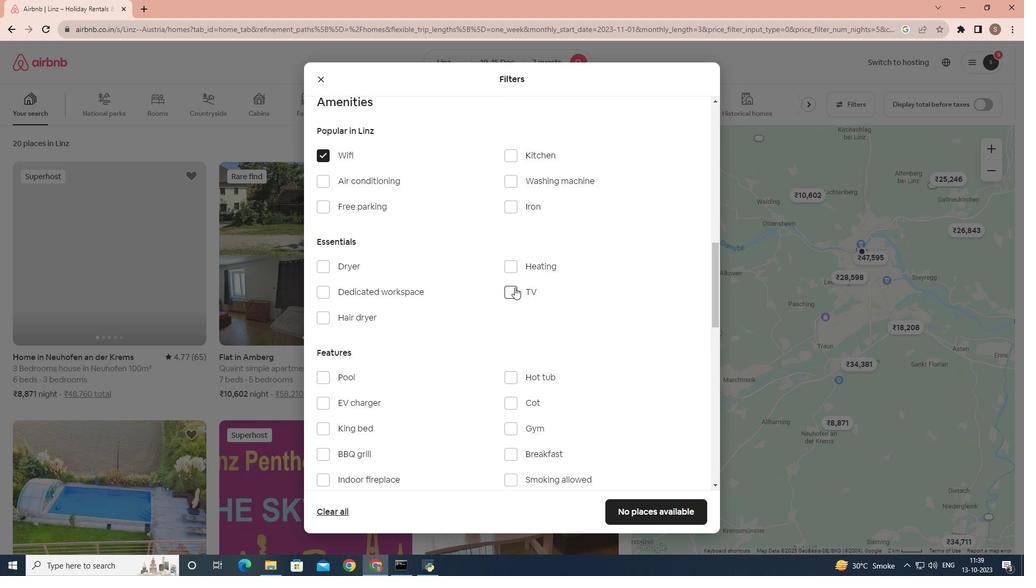 
Action: Mouse pressed left at (514, 287)
Screenshot: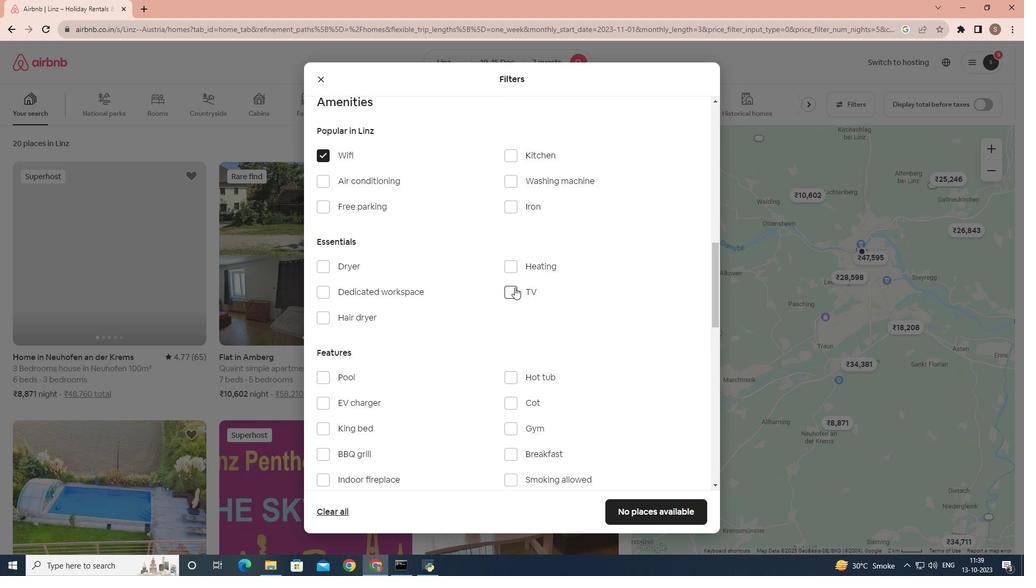 
Action: Mouse moved to (507, 382)
Screenshot: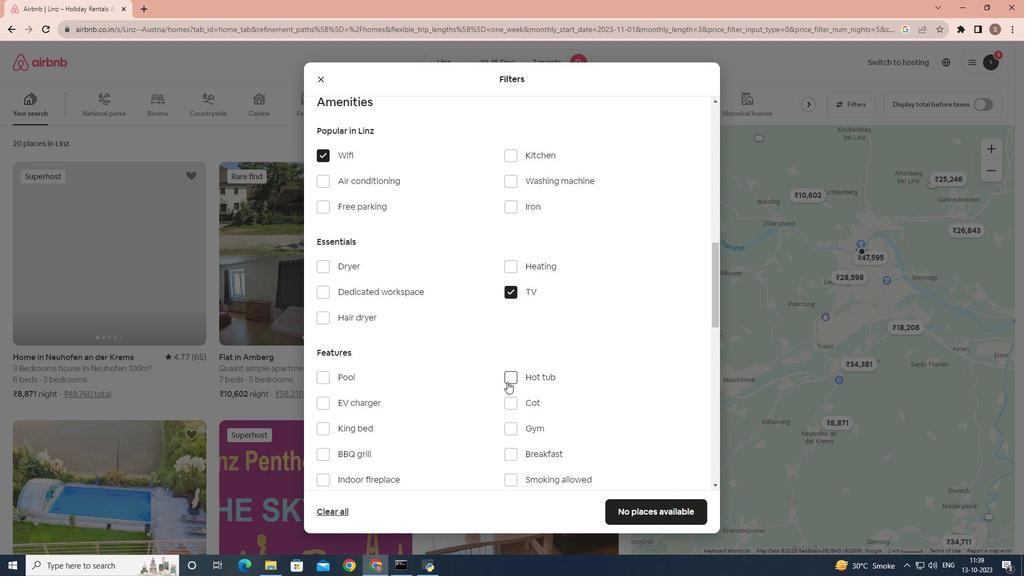 
Action: Mouse pressed left at (507, 382)
Screenshot: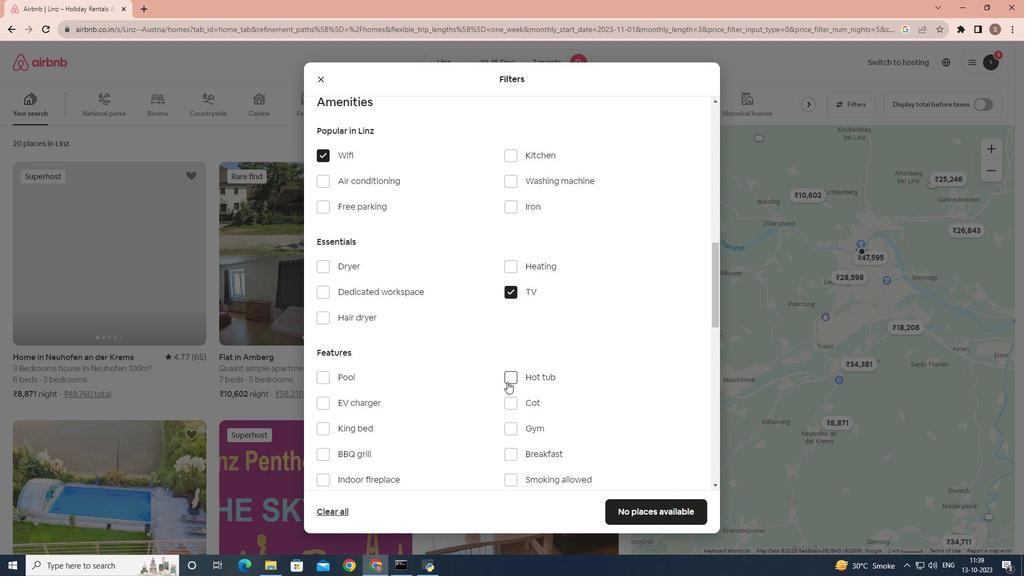 
Action: Mouse moved to (423, 383)
Screenshot: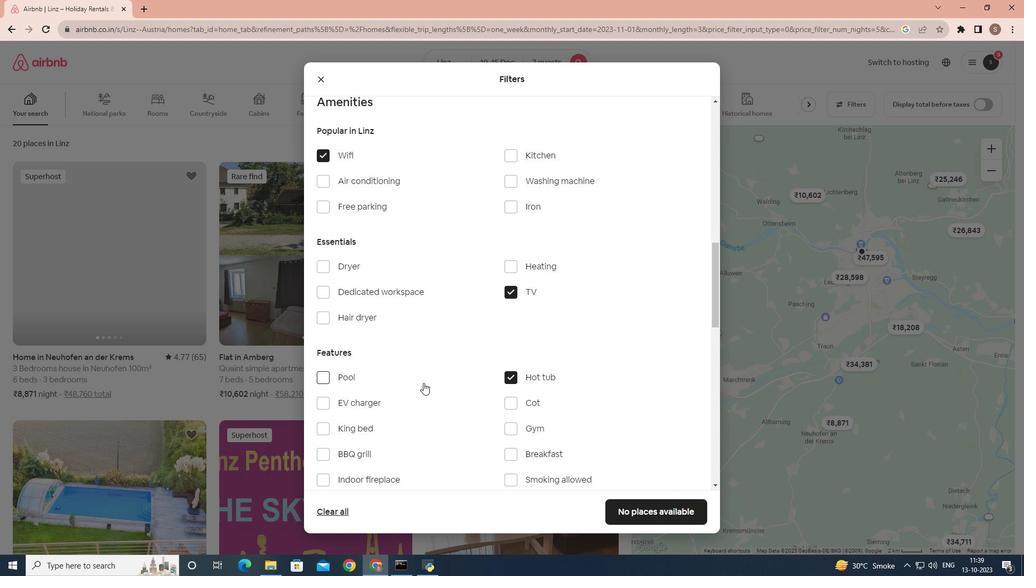 
Action: Mouse scrolled (423, 382) with delta (0, 0)
Screenshot: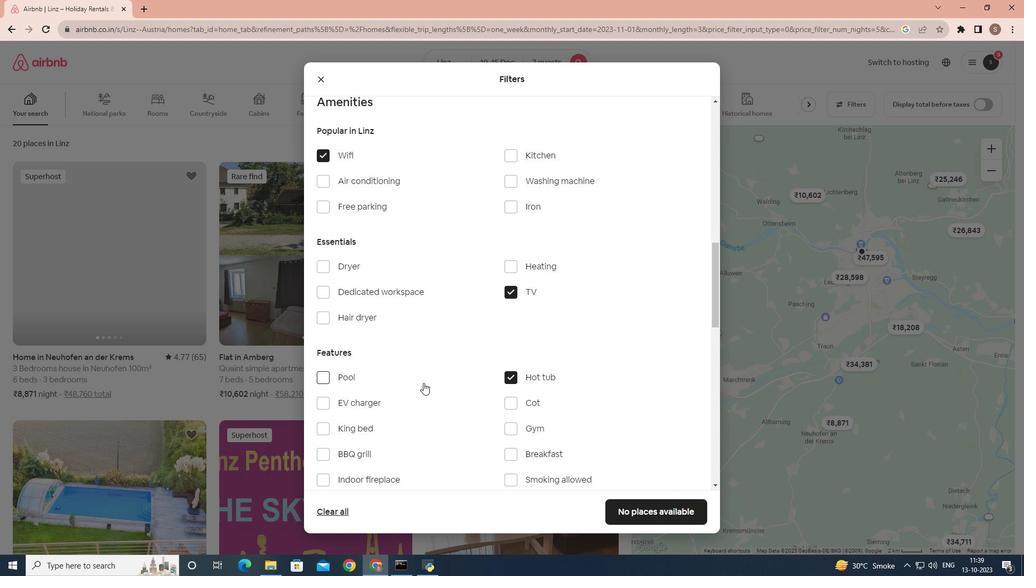 
Action: Mouse scrolled (423, 382) with delta (0, 0)
Screenshot: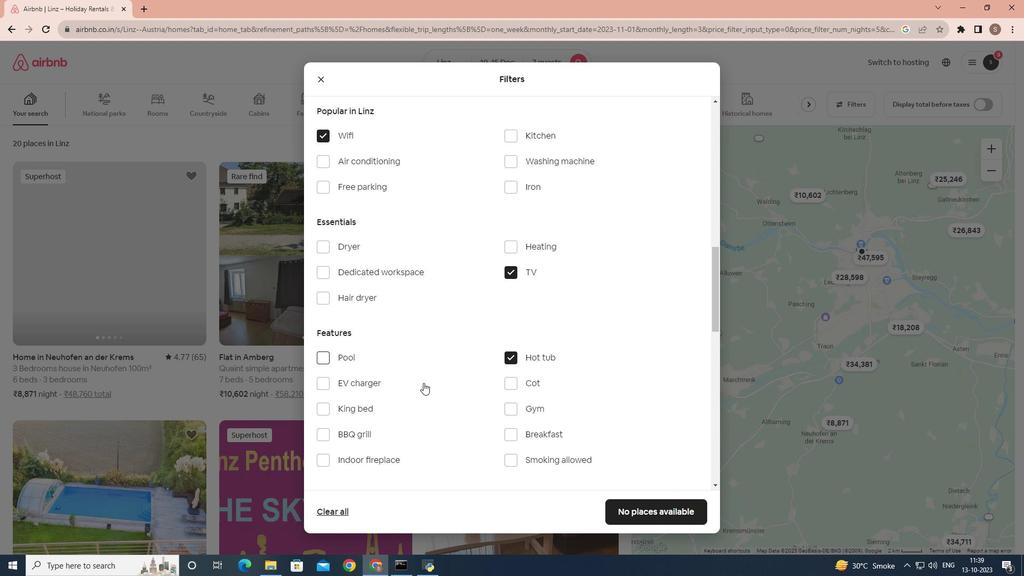 
Action: Mouse scrolled (423, 382) with delta (0, 0)
Screenshot: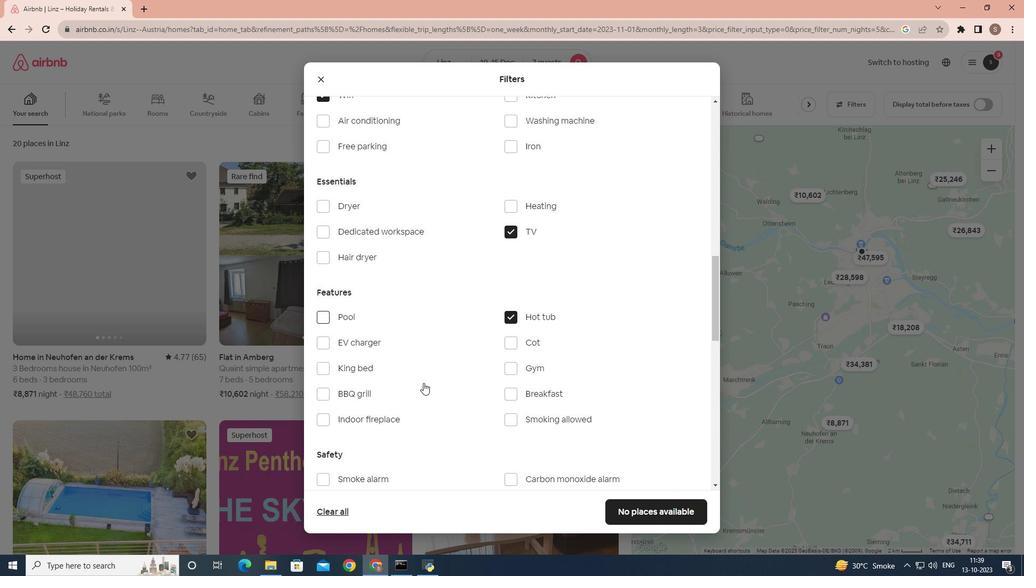 
Action: Mouse moved to (522, 263)
Screenshot: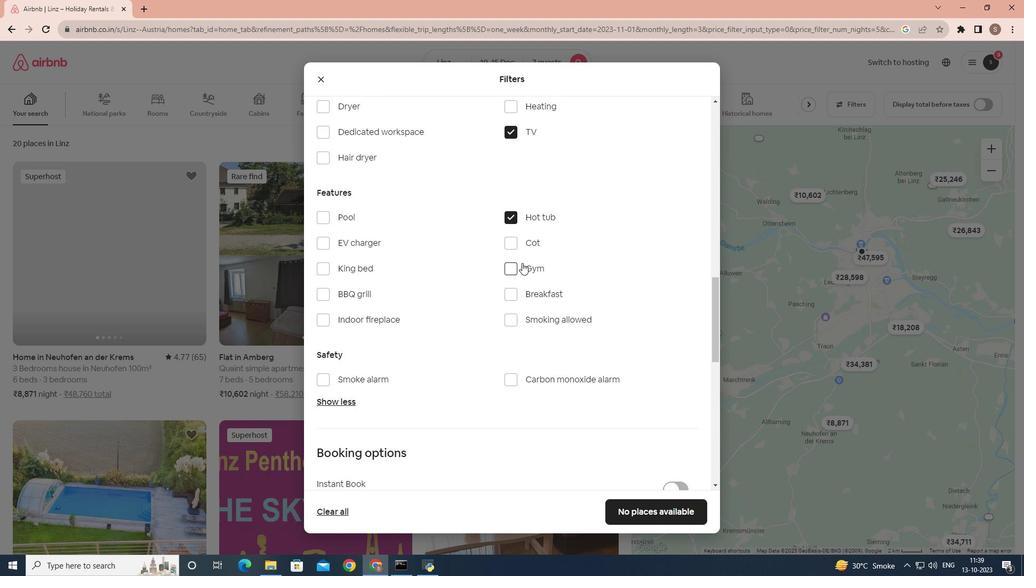 
Action: Mouse pressed left at (522, 263)
Screenshot: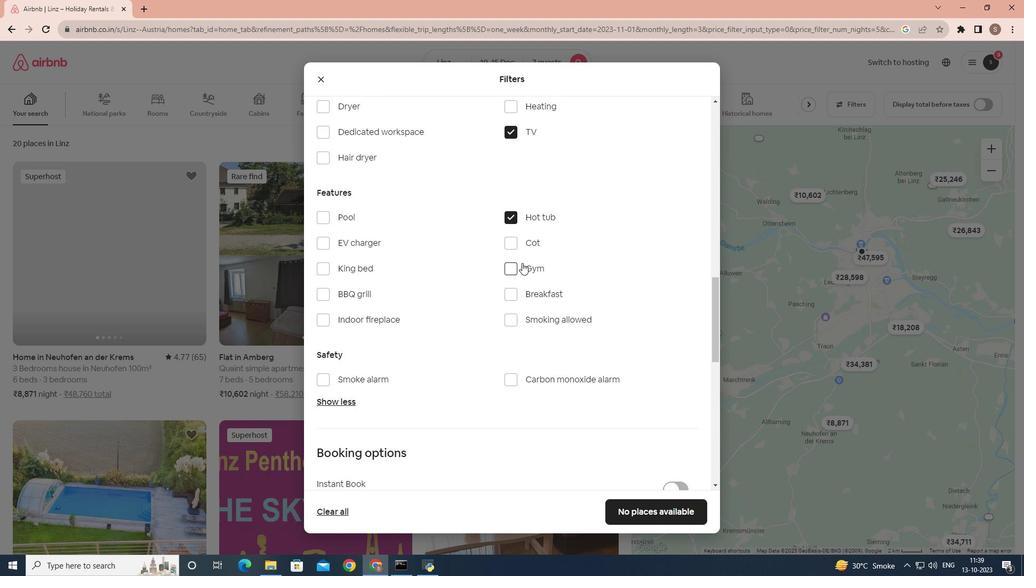 
Action: Mouse moved to (514, 297)
Screenshot: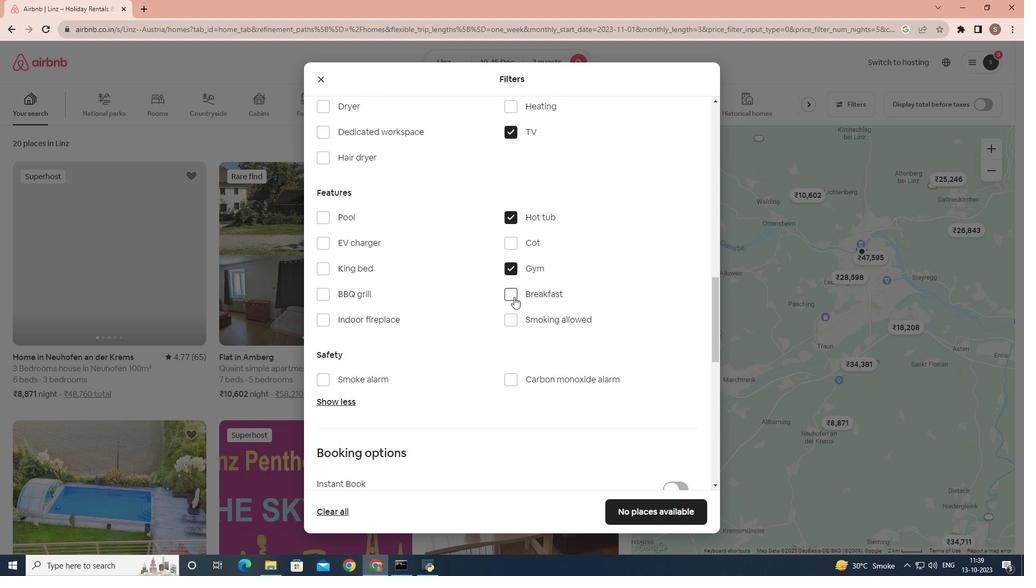 
Action: Mouse pressed left at (514, 297)
Screenshot: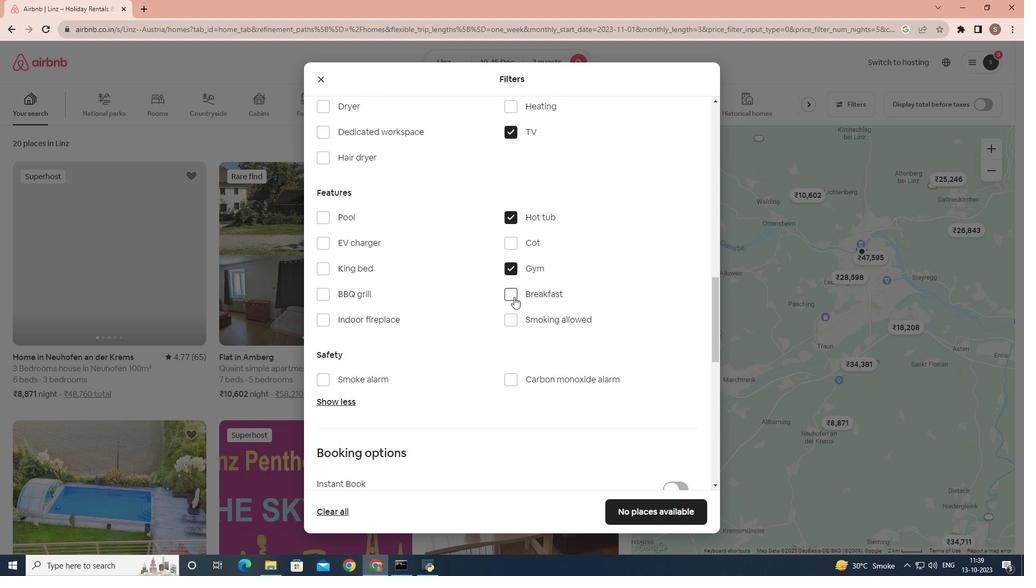 
Action: Mouse moved to (504, 323)
Screenshot: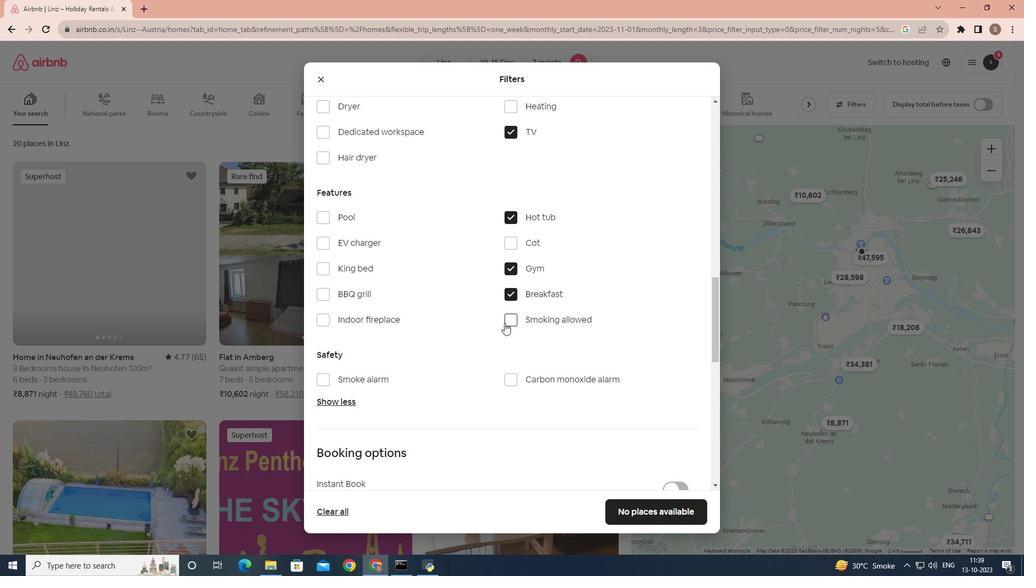 
Action: Mouse pressed left at (504, 323)
Screenshot: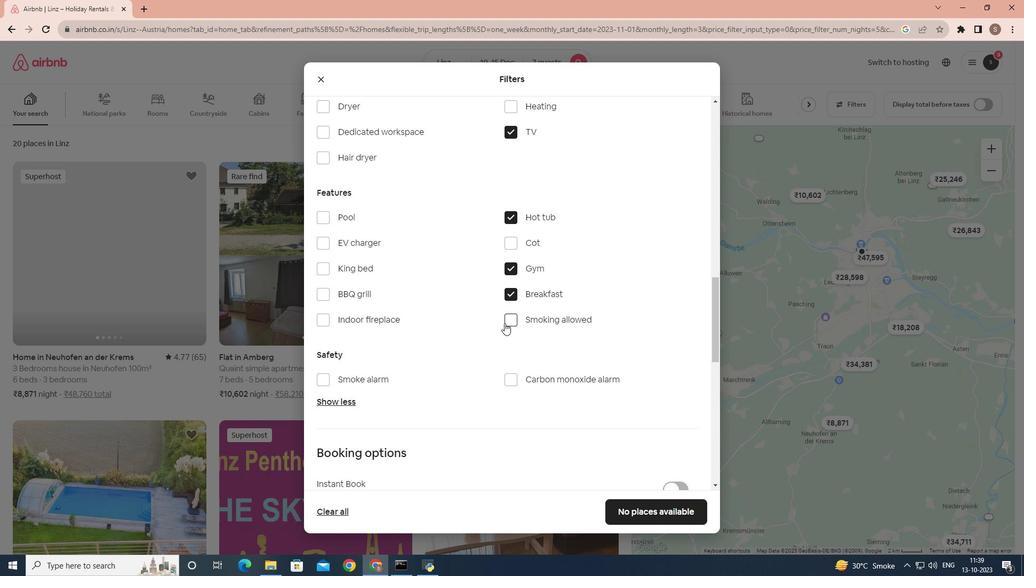 
Action: Mouse scrolled (504, 322) with delta (0, 0)
Screenshot: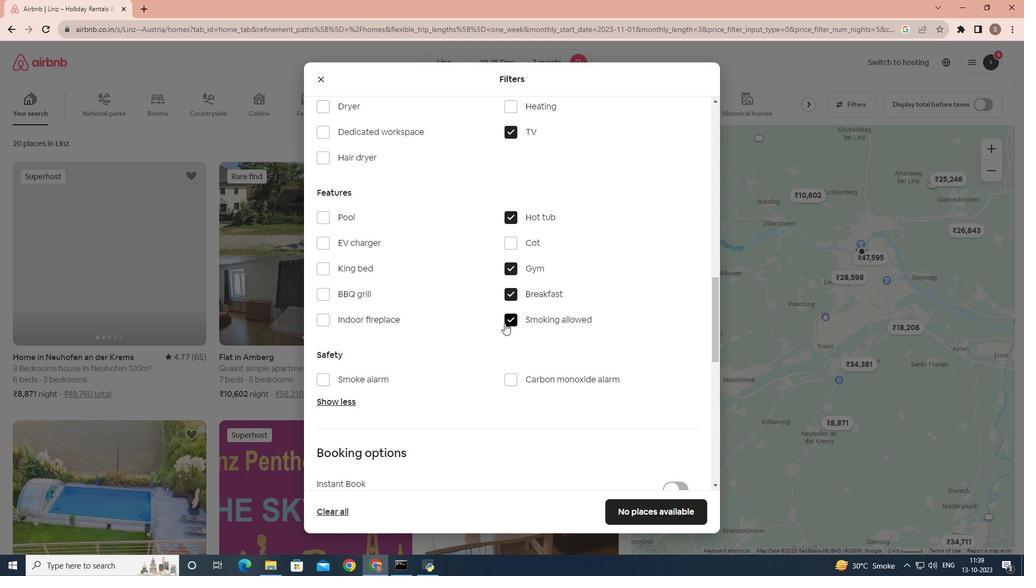 
Action: Mouse scrolled (504, 322) with delta (0, 0)
Screenshot: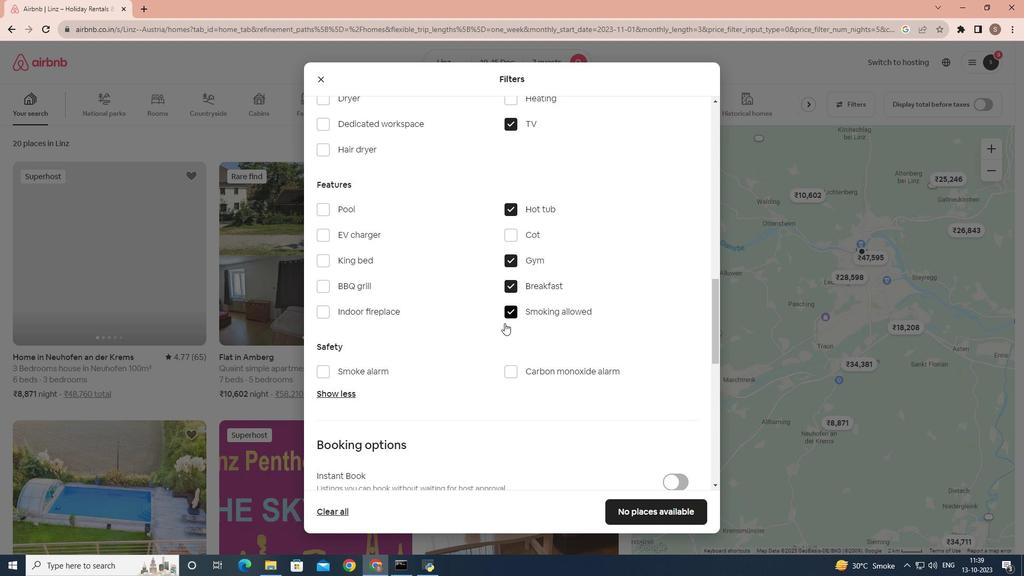 
Action: Mouse scrolled (504, 322) with delta (0, 0)
Screenshot: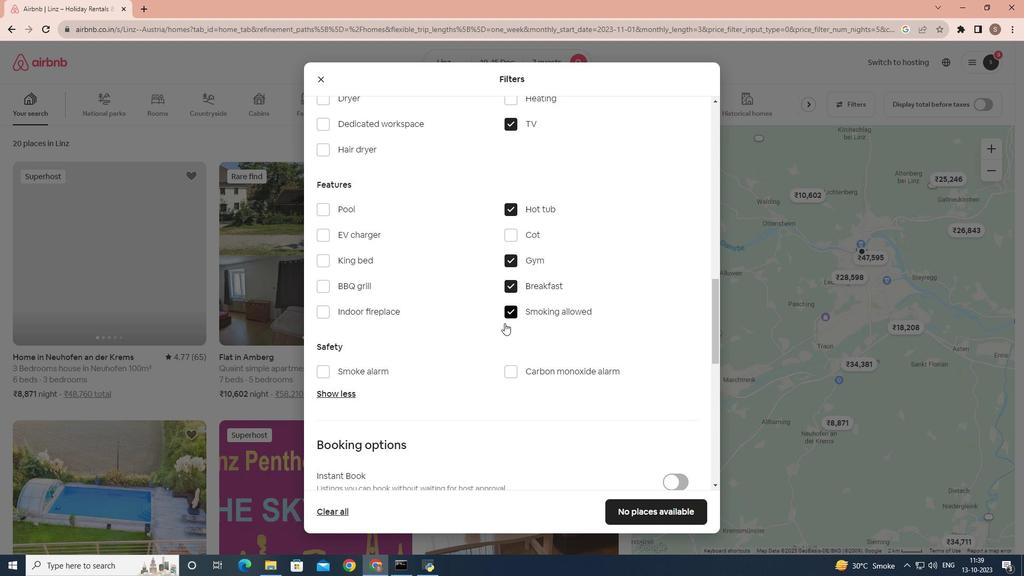 
Action: Mouse scrolled (504, 322) with delta (0, 0)
Screenshot: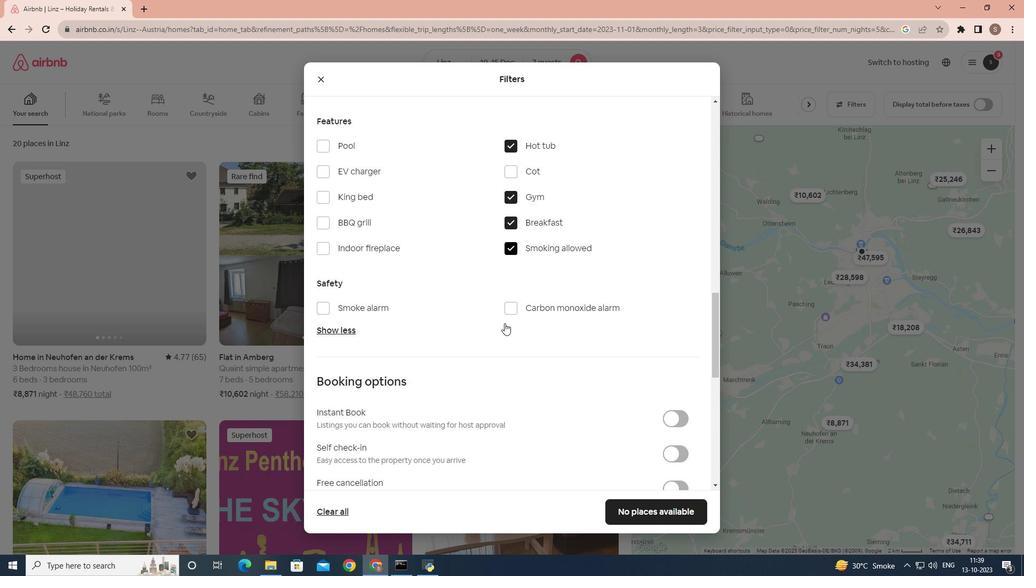 
Action: Mouse moved to (678, 307)
Screenshot: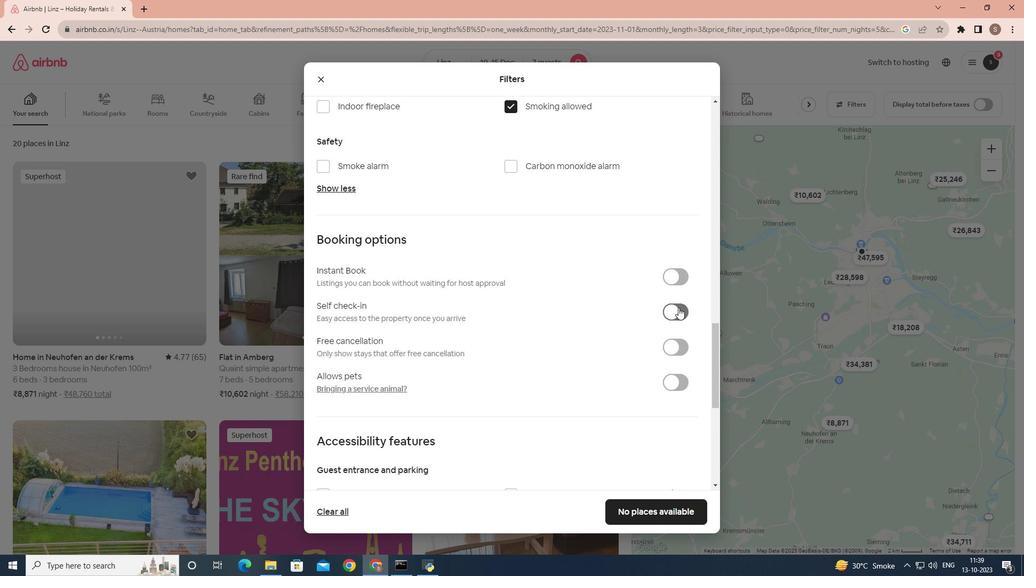 
Action: Mouse pressed left at (678, 307)
Screenshot: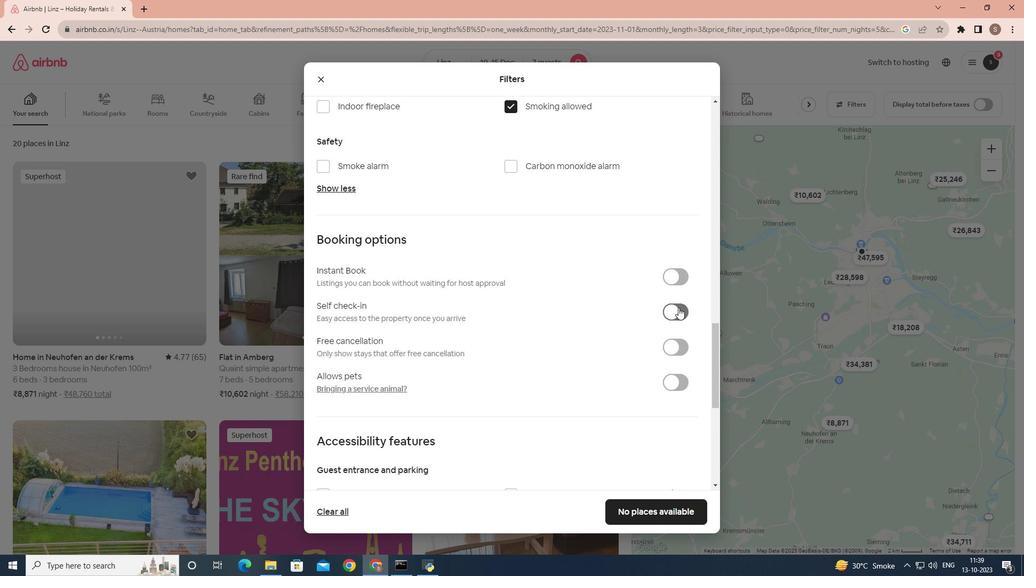 
Action: Mouse moved to (631, 507)
Screenshot: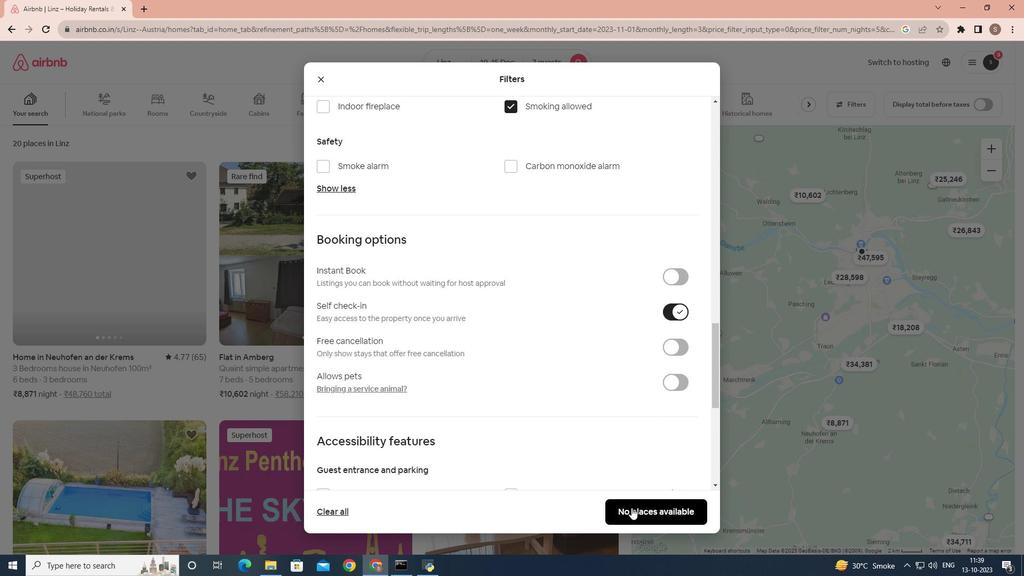 
Action: Mouse pressed left at (631, 507)
Screenshot: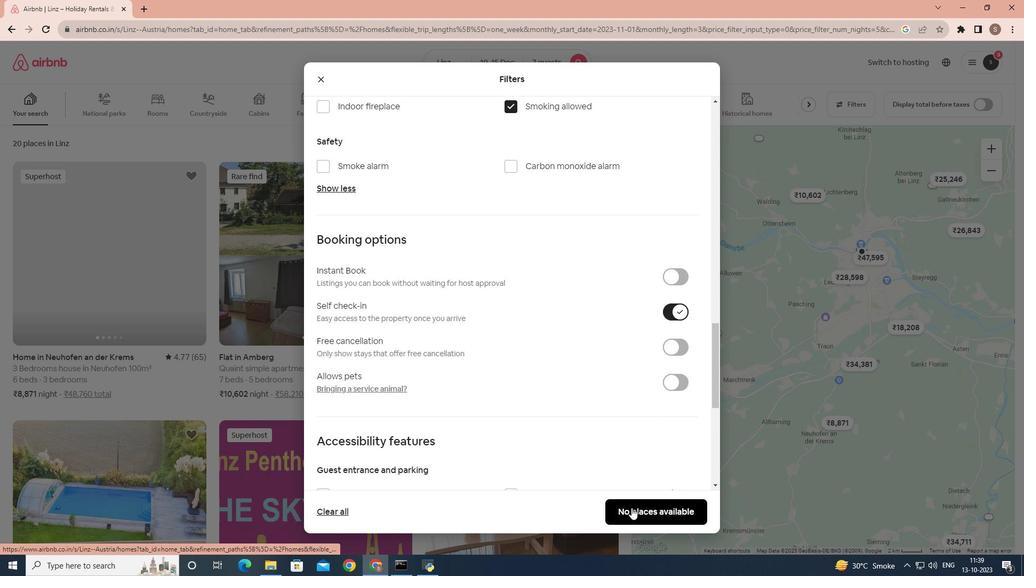 
